 Task: Open Card Vacation Rental Review in Board Voice of Employee Surveys and Analysis to Workspace Executive Assistance and add a team member Softage.1@softage.net, a label Purple, a checklist Event Planning, an attachment from your onedrive, a color Purple and finally, add a card description 'team-building event at a local charity' and a comment 'Let us approach this task with a sense of continuous improvement, seeking to learn from our mistakes and iterate our approach.'. Add a start date 'Jan 05, 1900' with a due date 'Jan 12, 1900'
Action: Mouse moved to (973, 507)
Screenshot: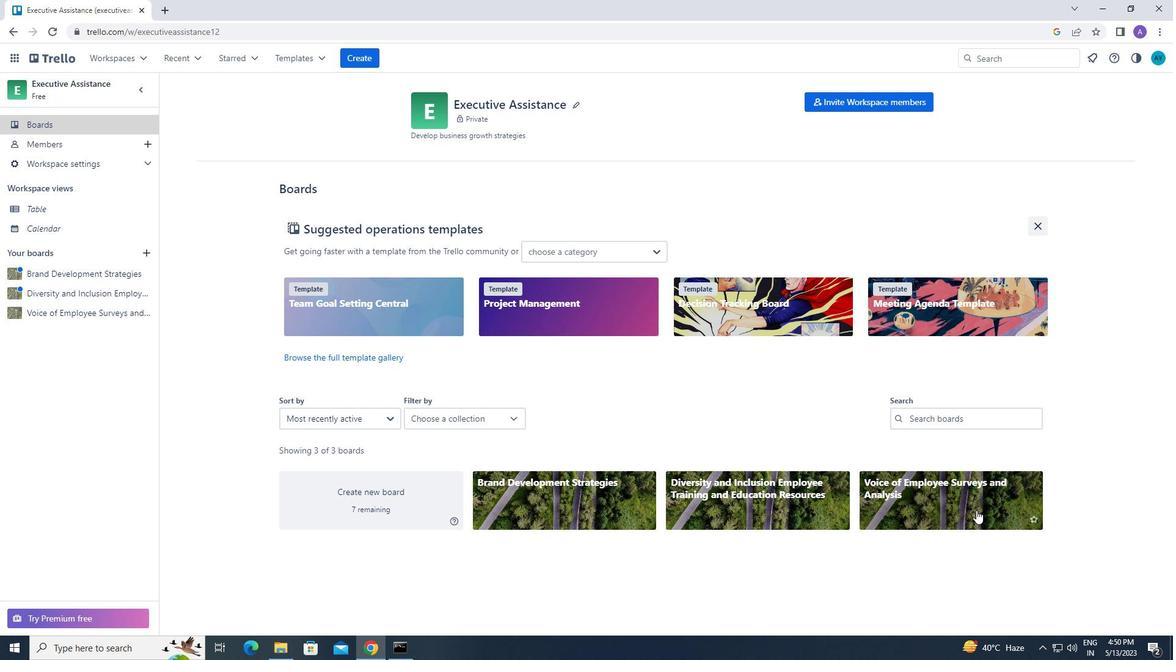 
Action: Mouse pressed left at (973, 507)
Screenshot: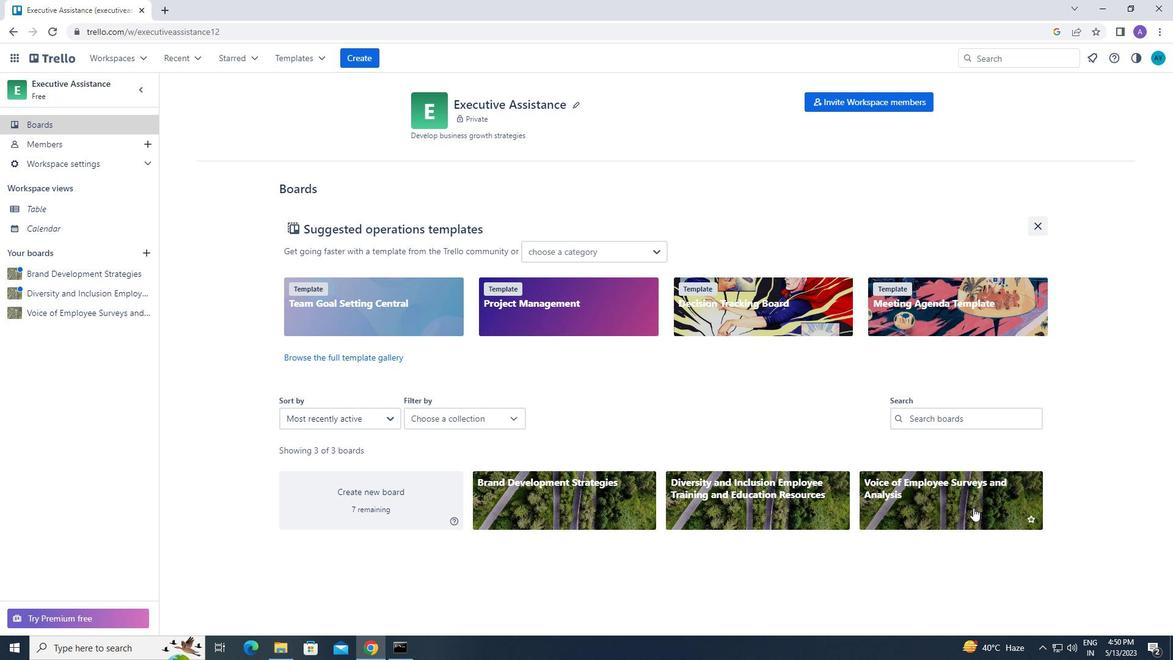 
Action: Mouse moved to (422, 153)
Screenshot: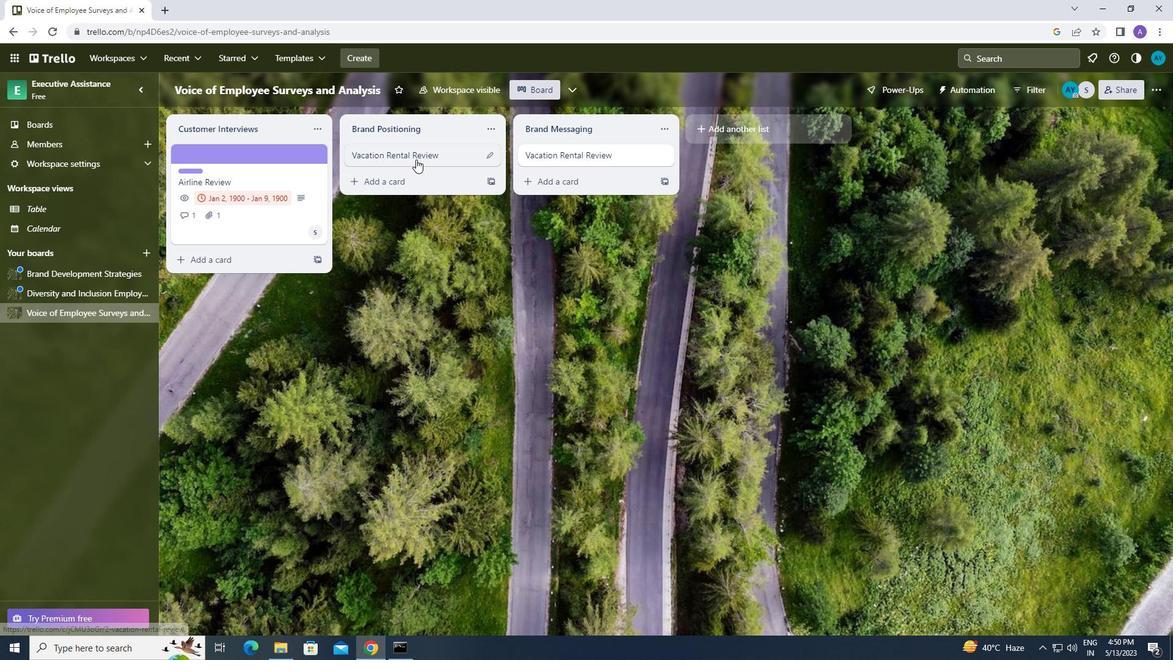 
Action: Mouse pressed left at (422, 153)
Screenshot: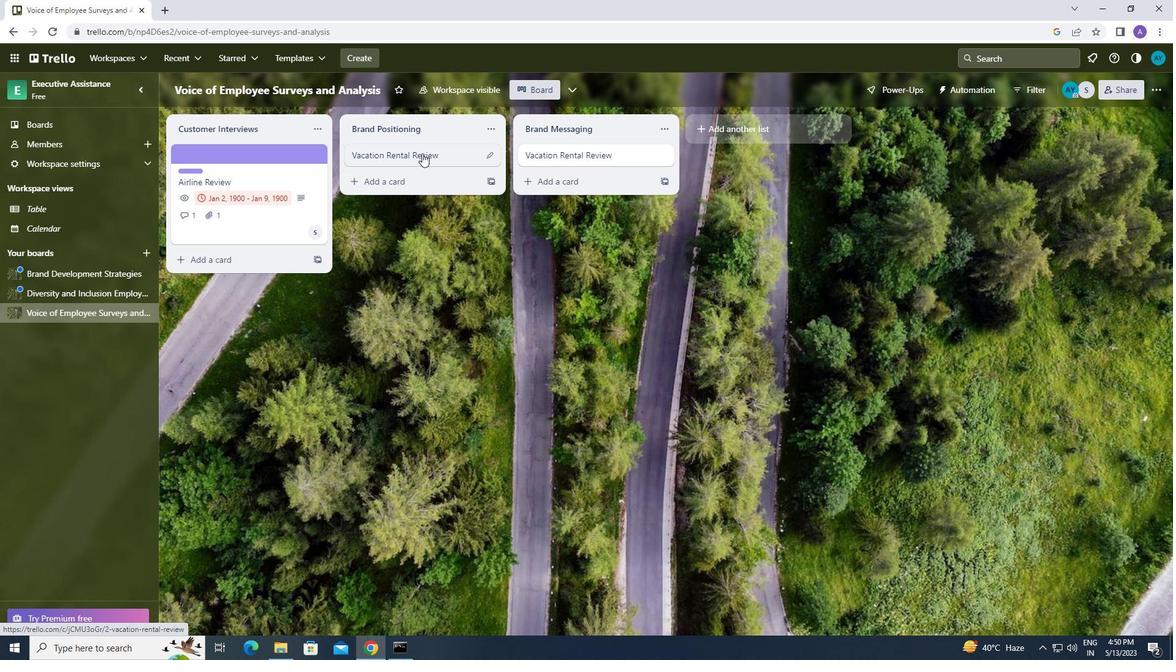 
Action: Mouse moved to (739, 196)
Screenshot: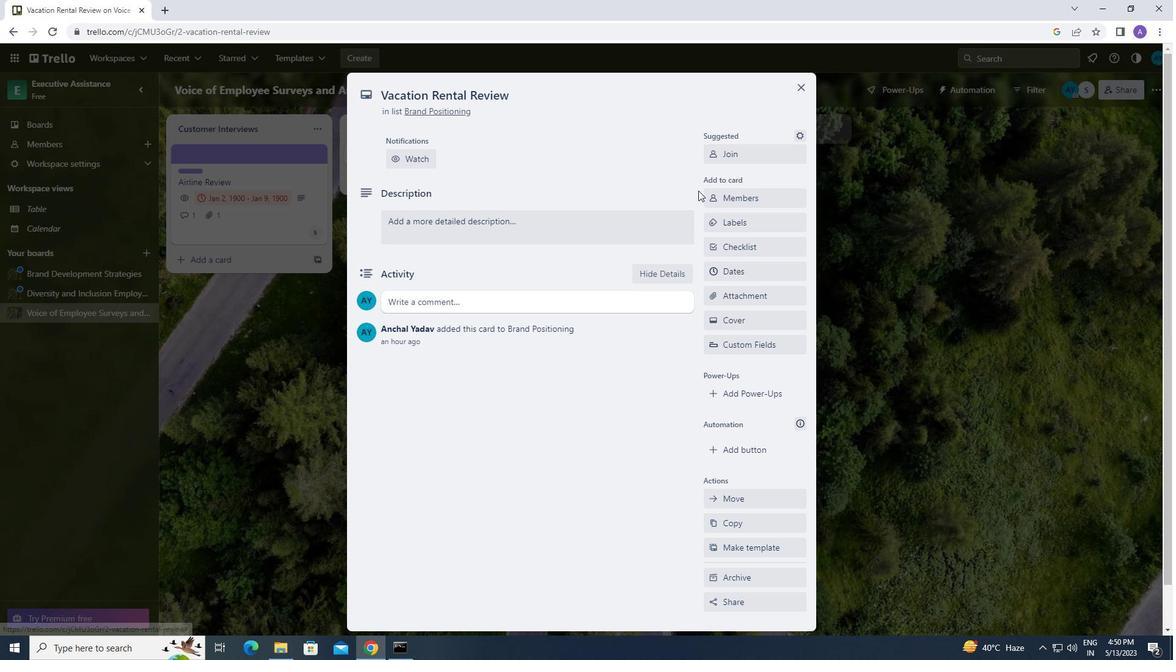 
Action: Mouse pressed left at (739, 196)
Screenshot: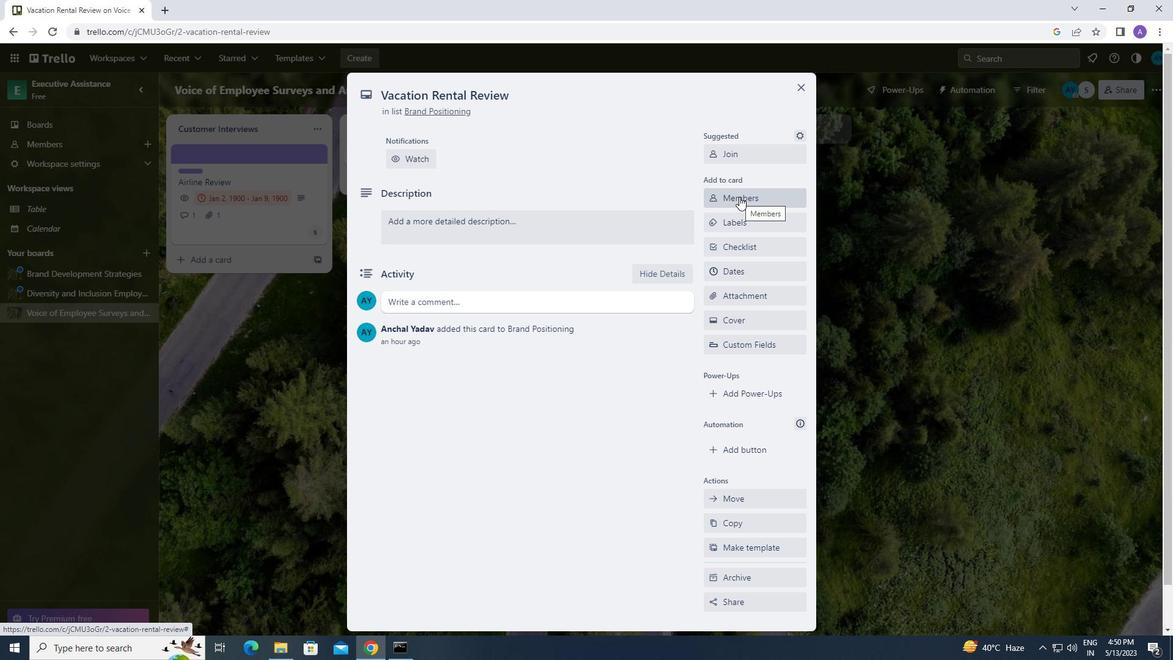
Action: Mouse moved to (736, 256)
Screenshot: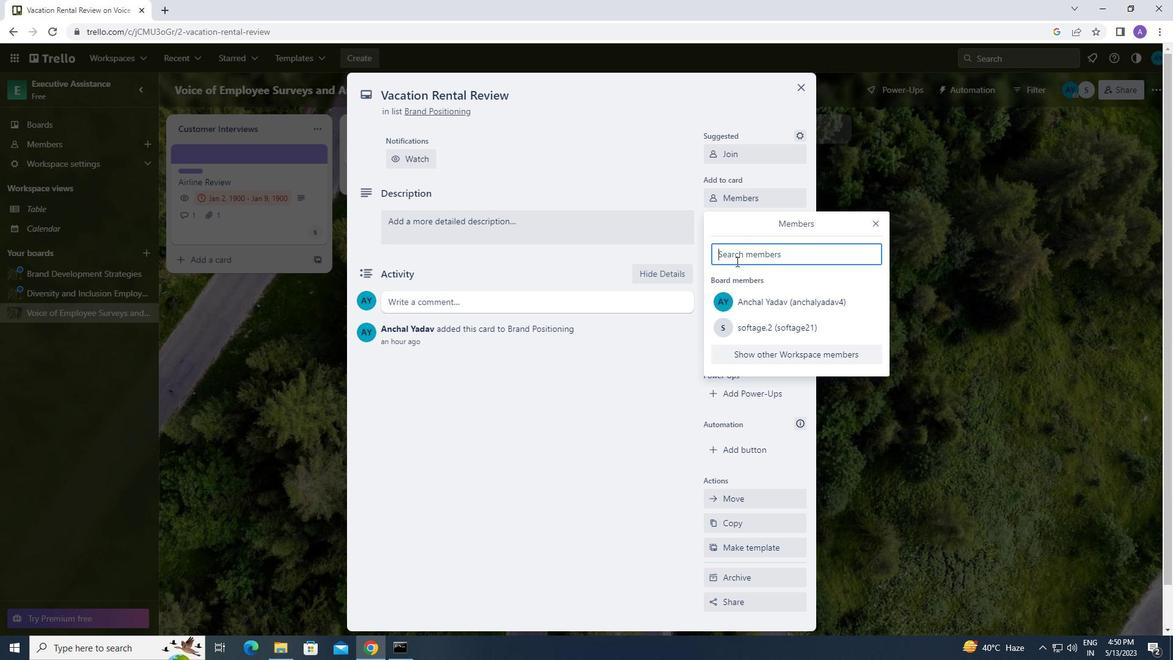 
Action: Mouse pressed left at (736, 256)
Screenshot: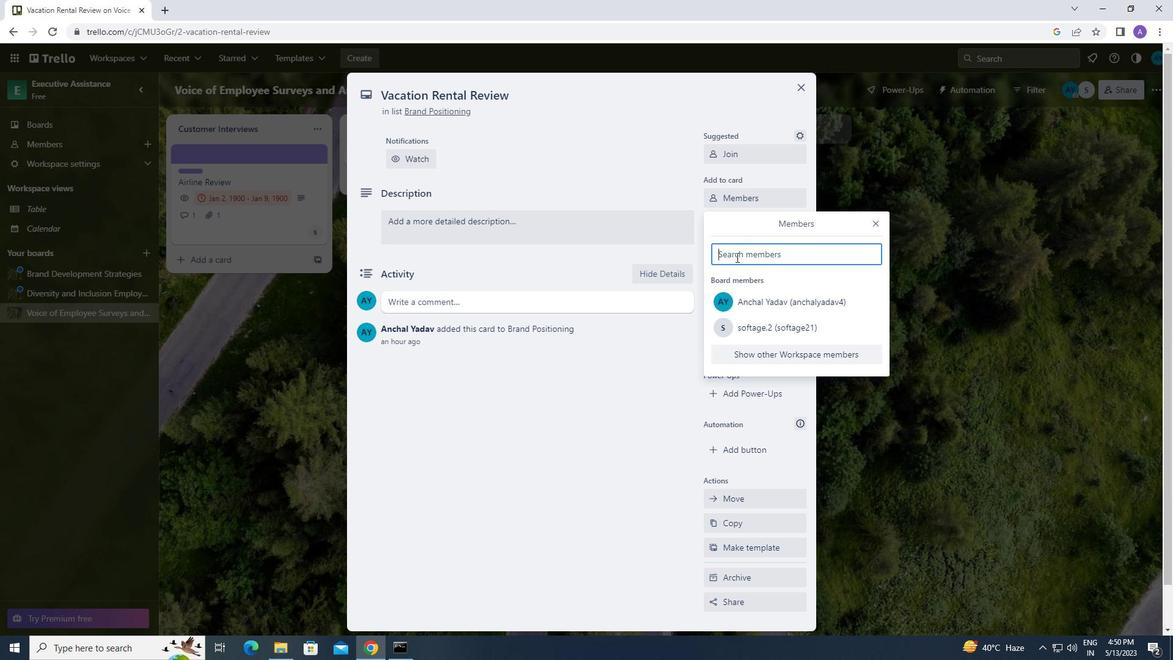 
Action: Key pressed <Key.caps_lock><Key.caps_lock>s<Key.caps_lock>oftage.1<Key.shift_r>@softage.net
Screenshot: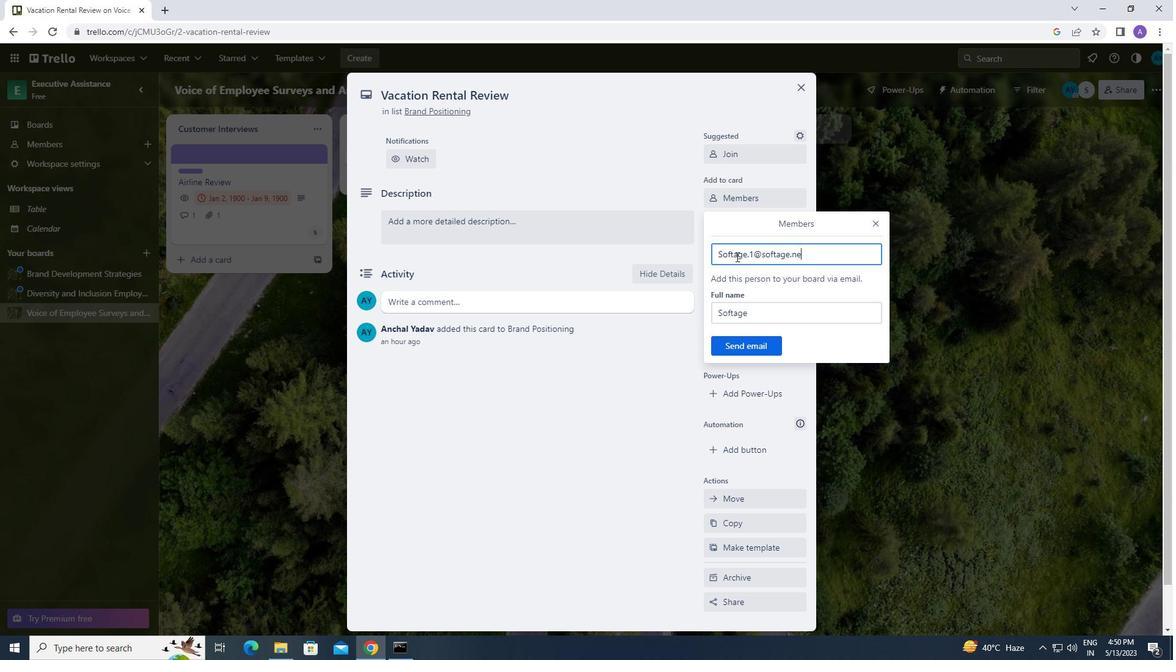 
Action: Mouse moved to (734, 342)
Screenshot: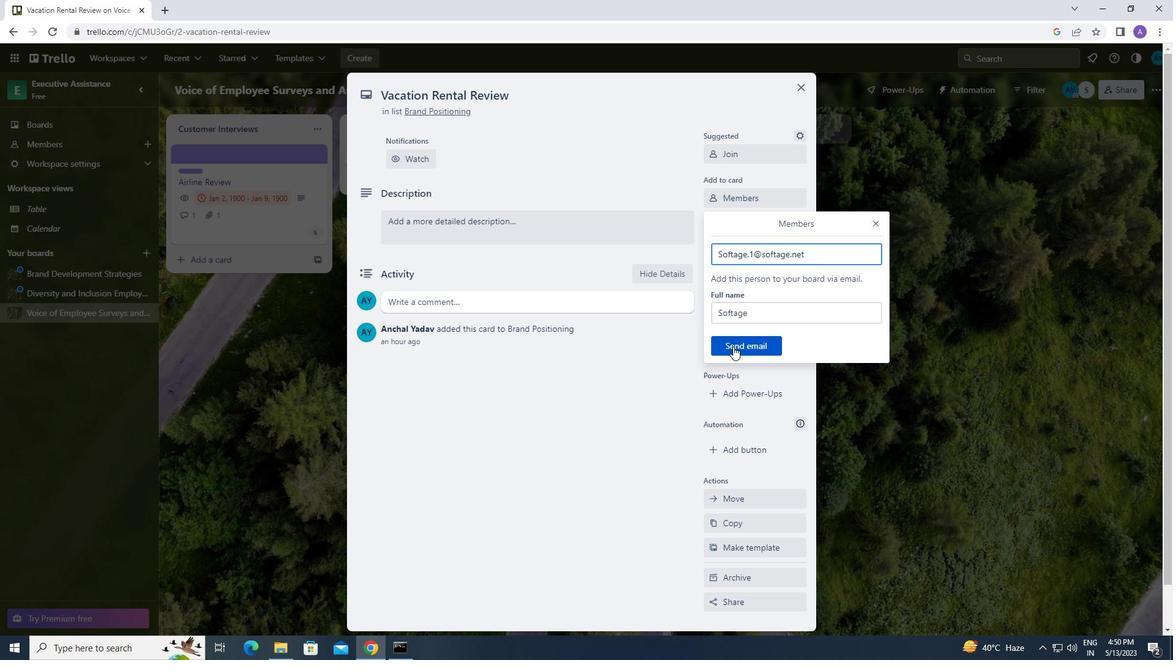 
Action: Mouse pressed left at (734, 342)
Screenshot: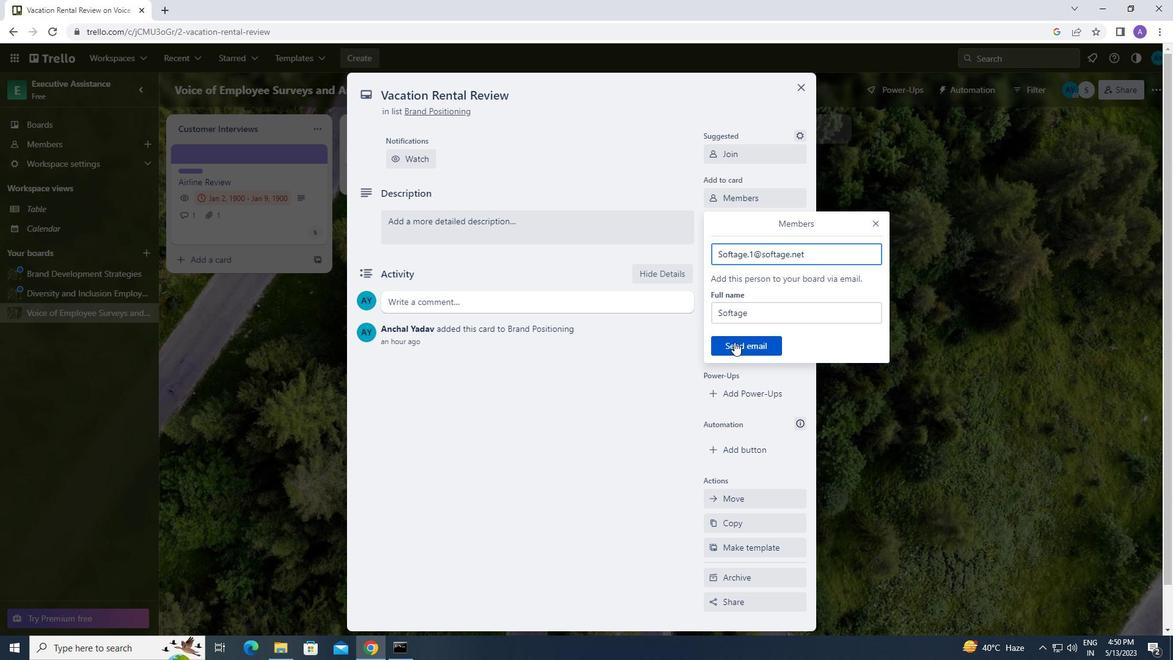 
Action: Mouse moved to (748, 220)
Screenshot: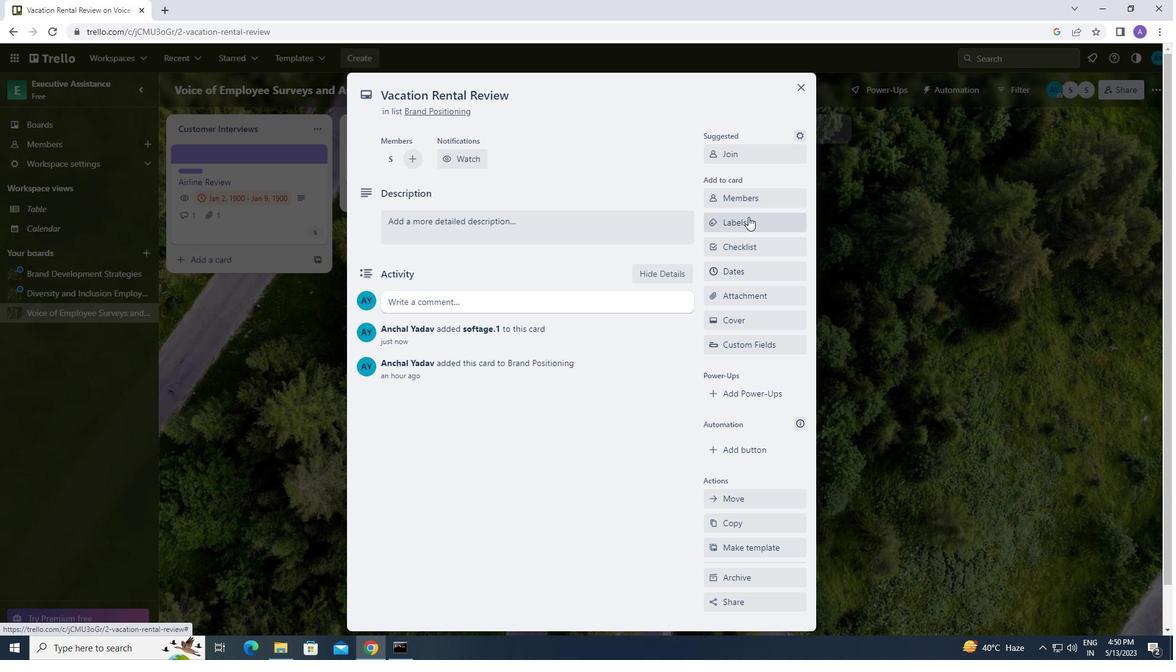 
Action: Mouse pressed left at (748, 220)
Screenshot: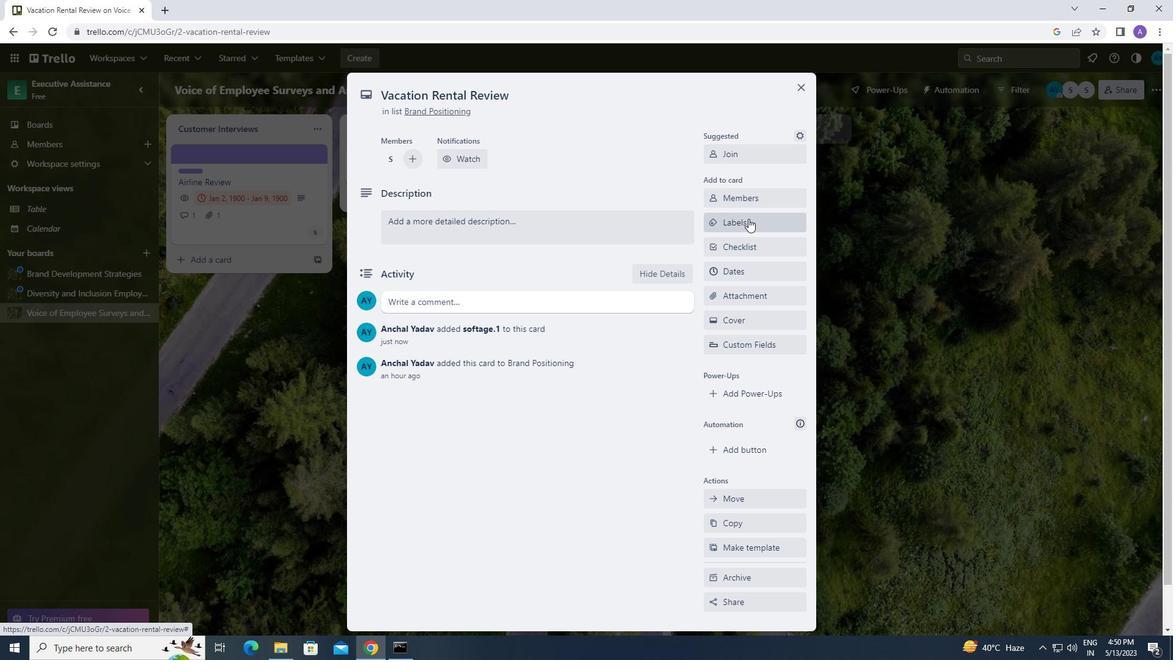 
Action: Mouse moved to (794, 456)
Screenshot: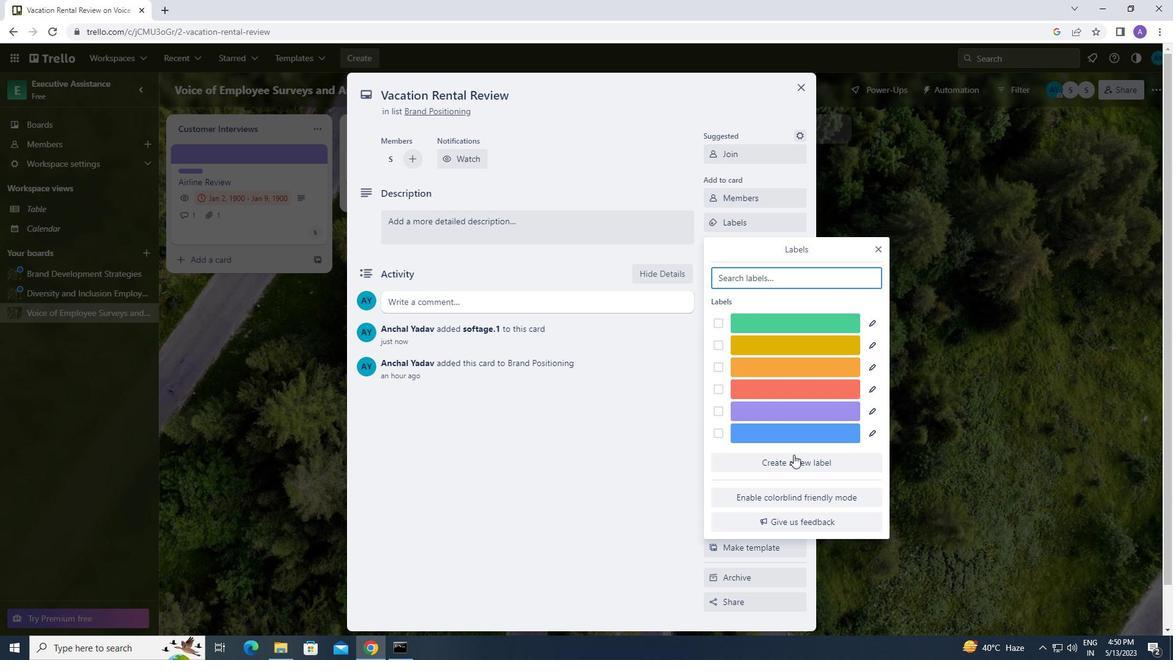 
Action: Mouse pressed left at (794, 456)
Screenshot: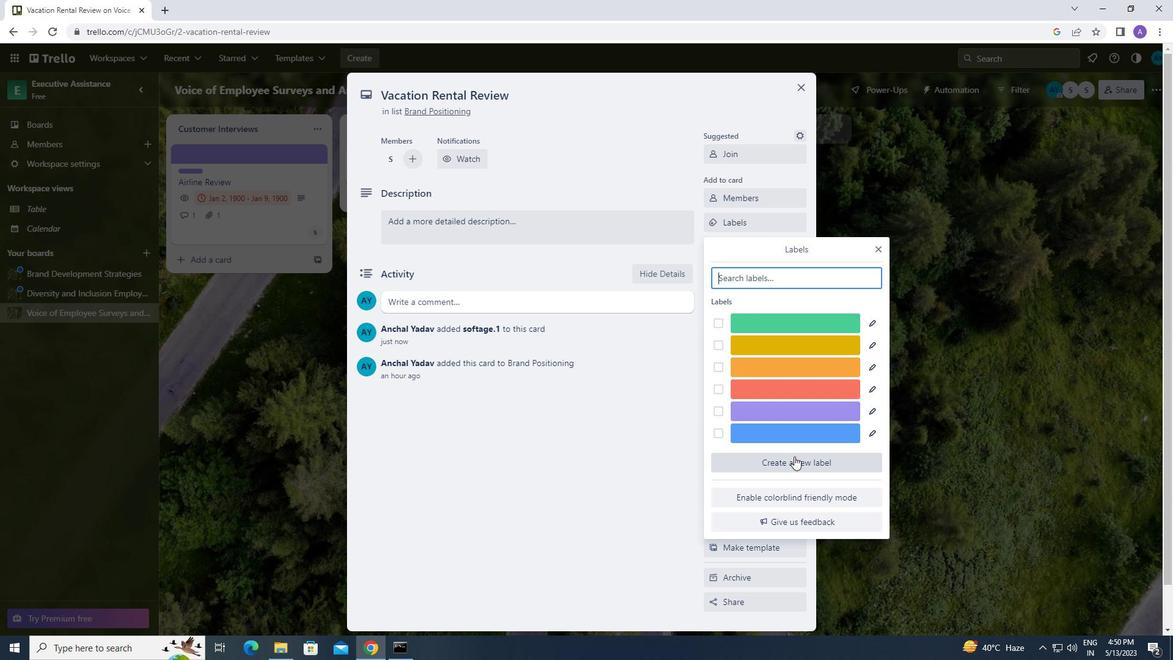 
Action: Mouse moved to (861, 419)
Screenshot: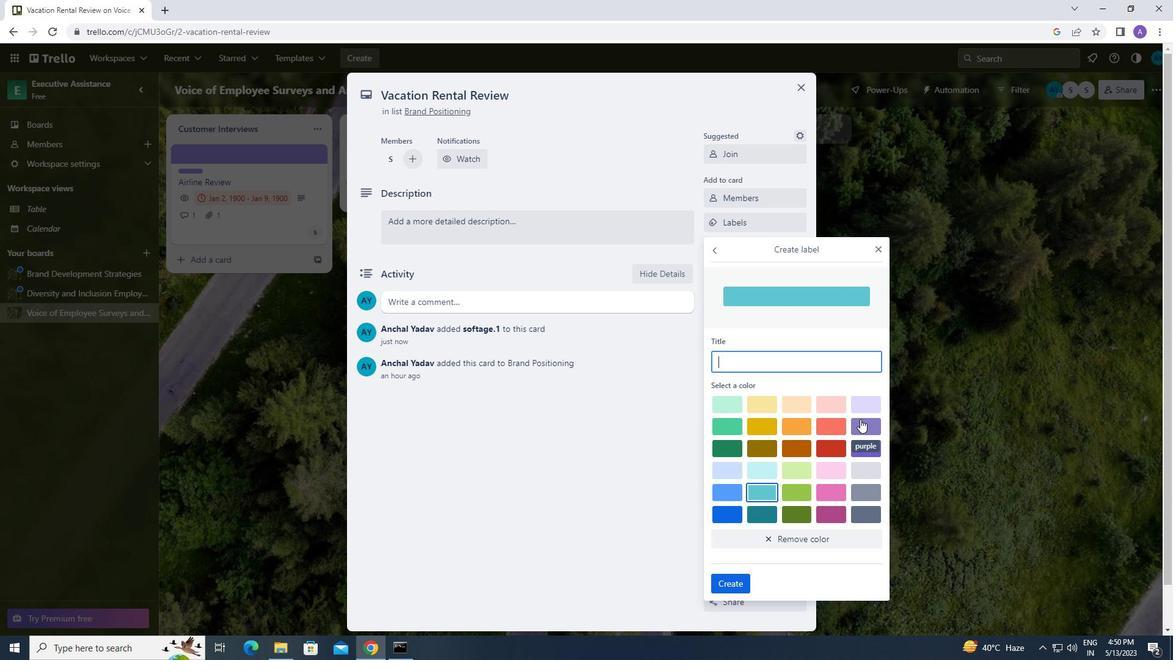 
Action: Mouse pressed left at (861, 419)
Screenshot: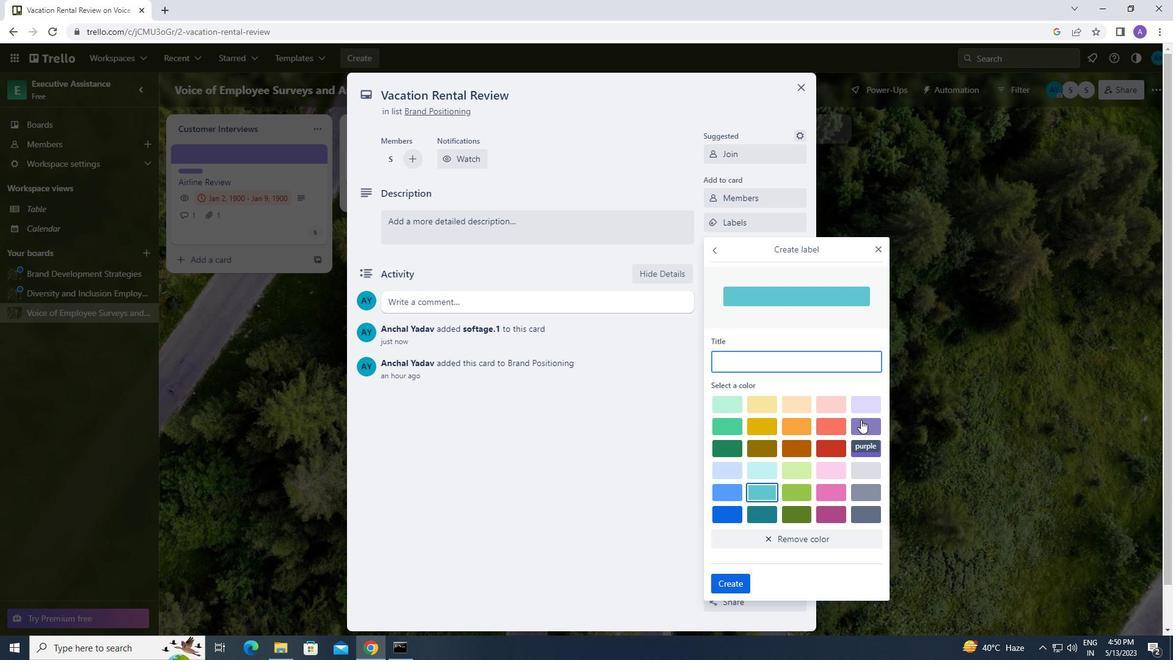 
Action: Mouse moved to (729, 584)
Screenshot: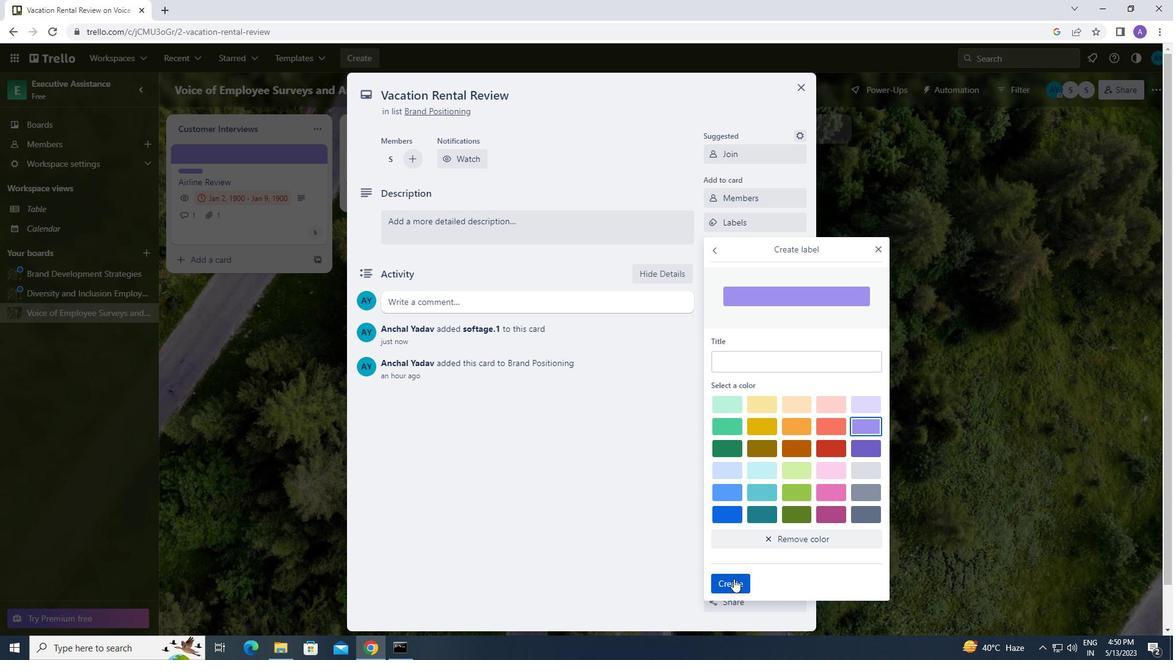 
Action: Mouse pressed left at (729, 584)
Screenshot: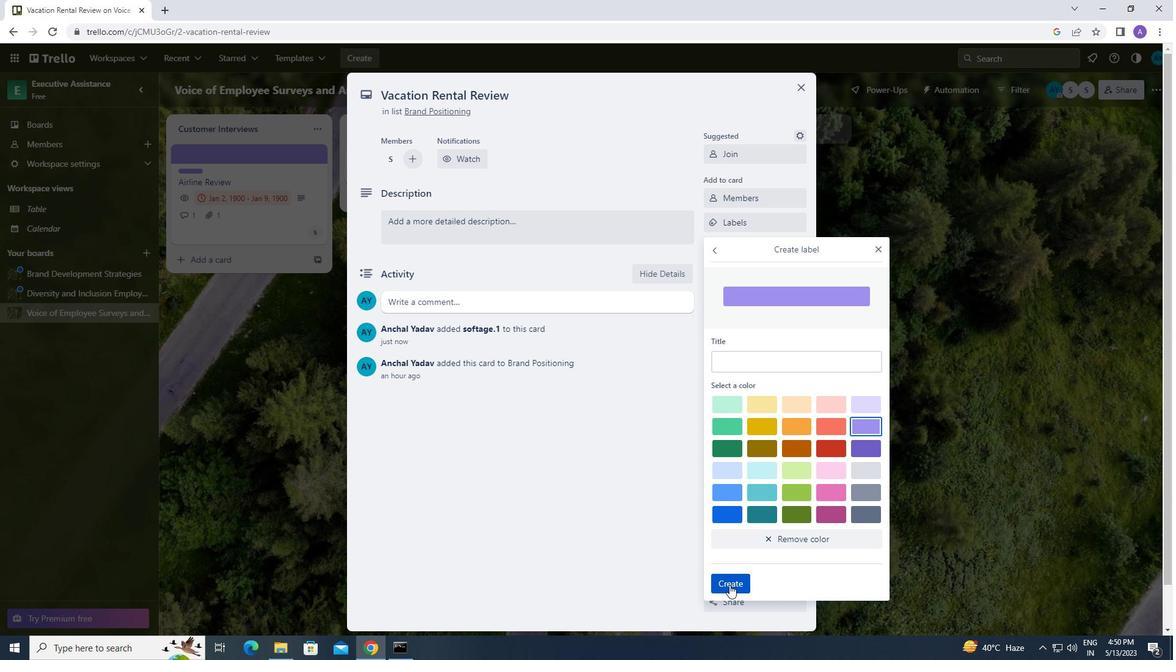 
Action: Mouse moved to (879, 249)
Screenshot: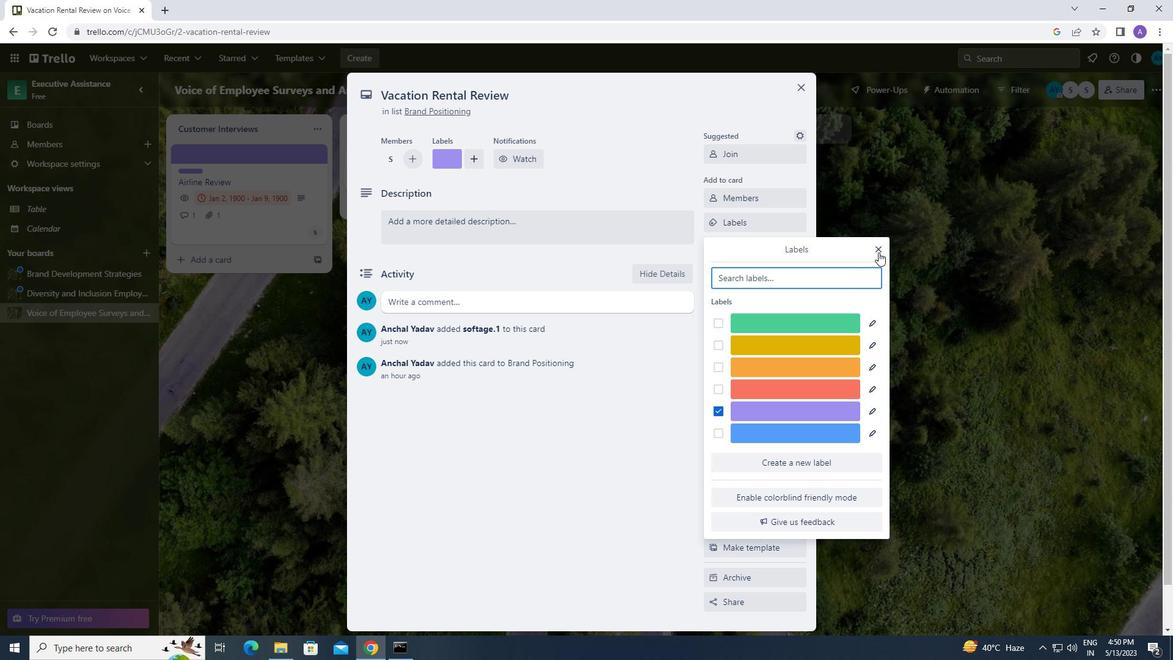
Action: Mouse pressed left at (879, 249)
Screenshot: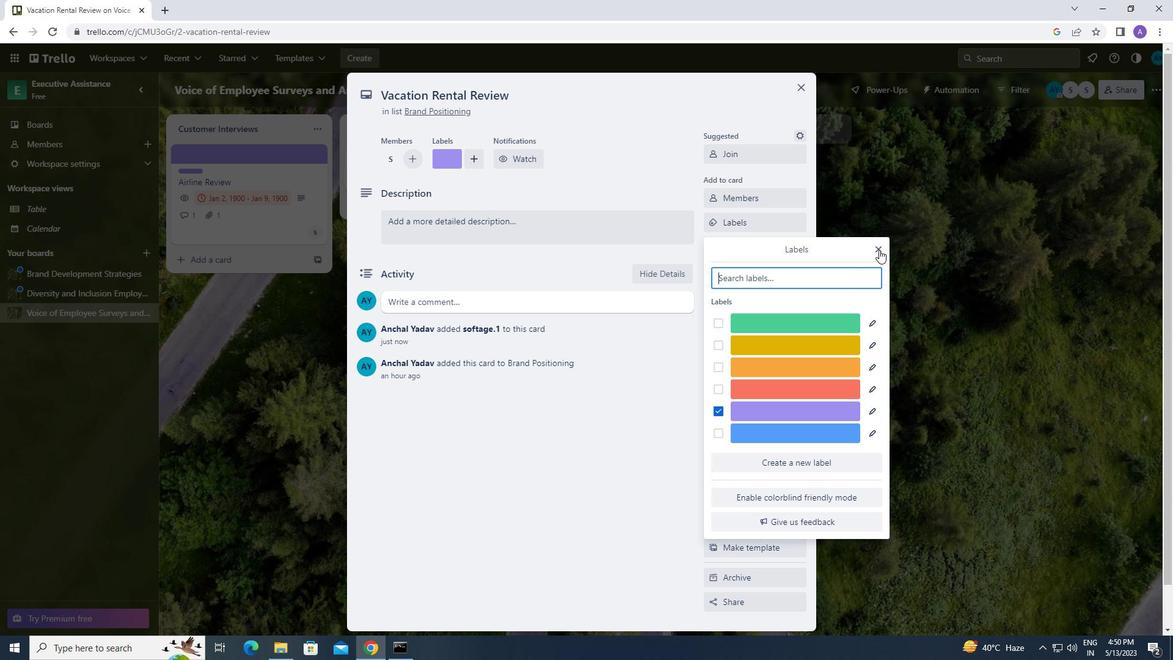 
Action: Mouse moved to (771, 239)
Screenshot: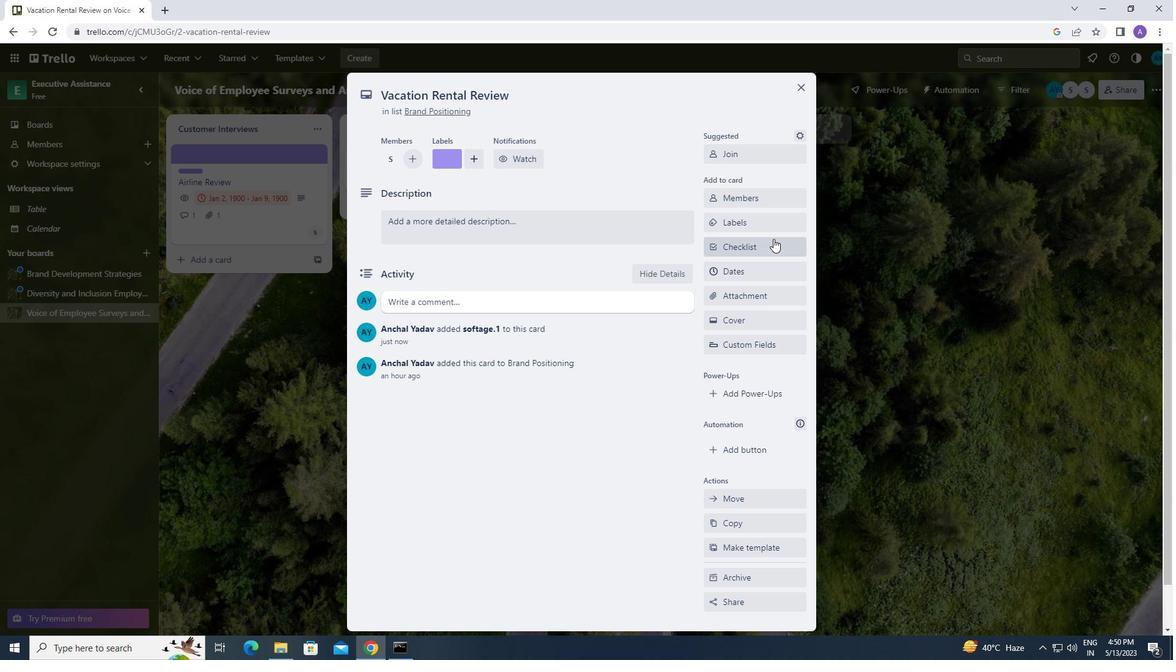 
Action: Mouse pressed left at (771, 239)
Screenshot: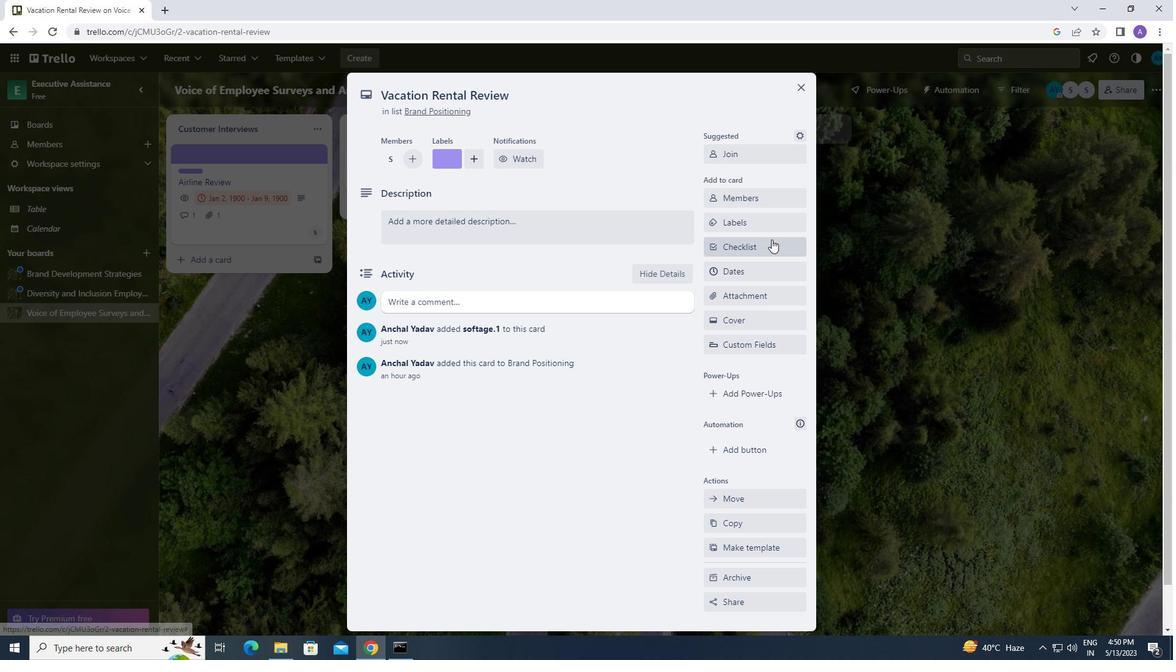 
Action: Key pressed <Key.caps_lock>e<Key.caps_lock>vent<Key.space><Key.caps_lock>p<Key.caps_lock>lanning
Screenshot: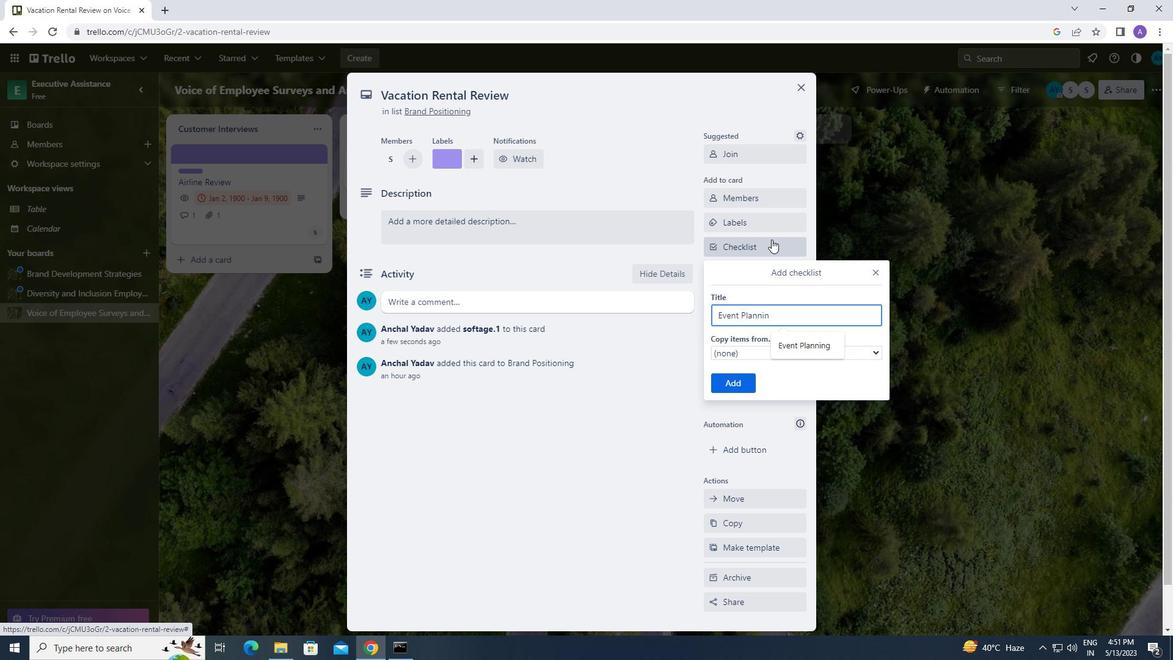 
Action: Mouse moved to (738, 380)
Screenshot: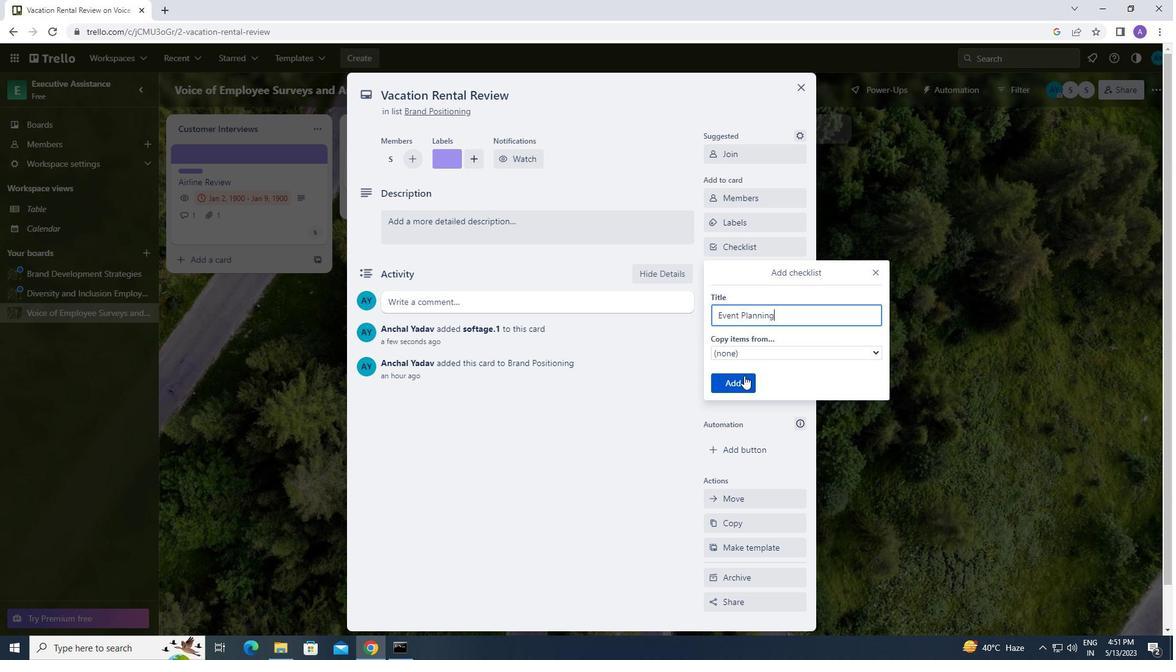 
Action: Mouse pressed left at (738, 380)
Screenshot: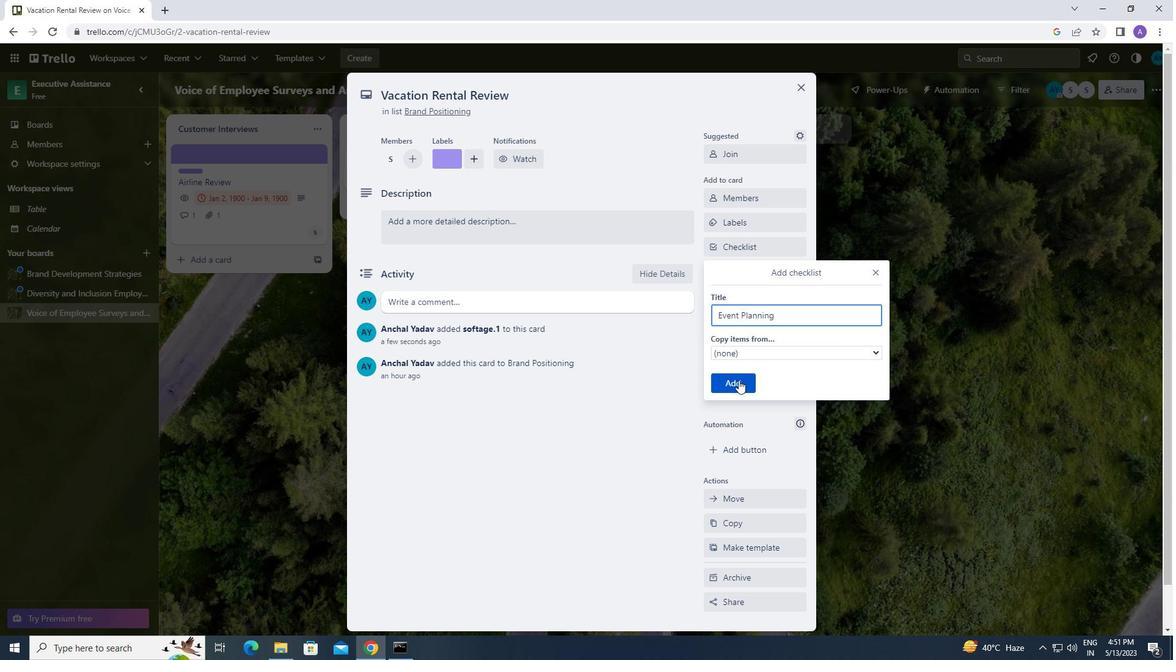 
Action: Mouse moved to (765, 294)
Screenshot: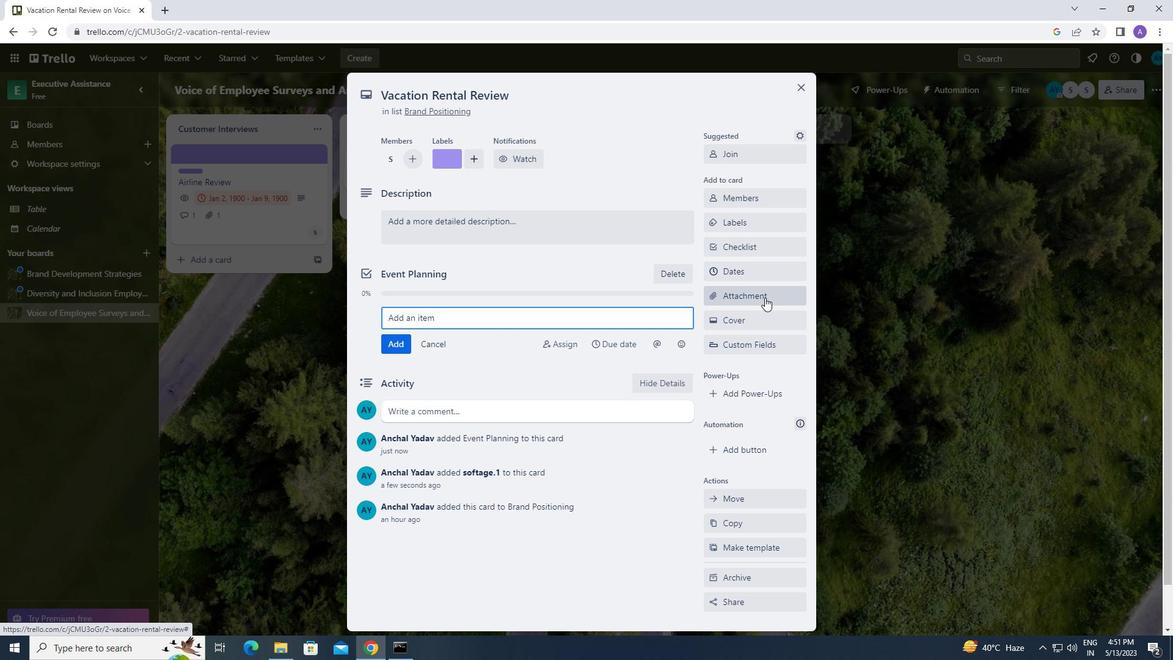 
Action: Mouse pressed left at (765, 294)
Screenshot: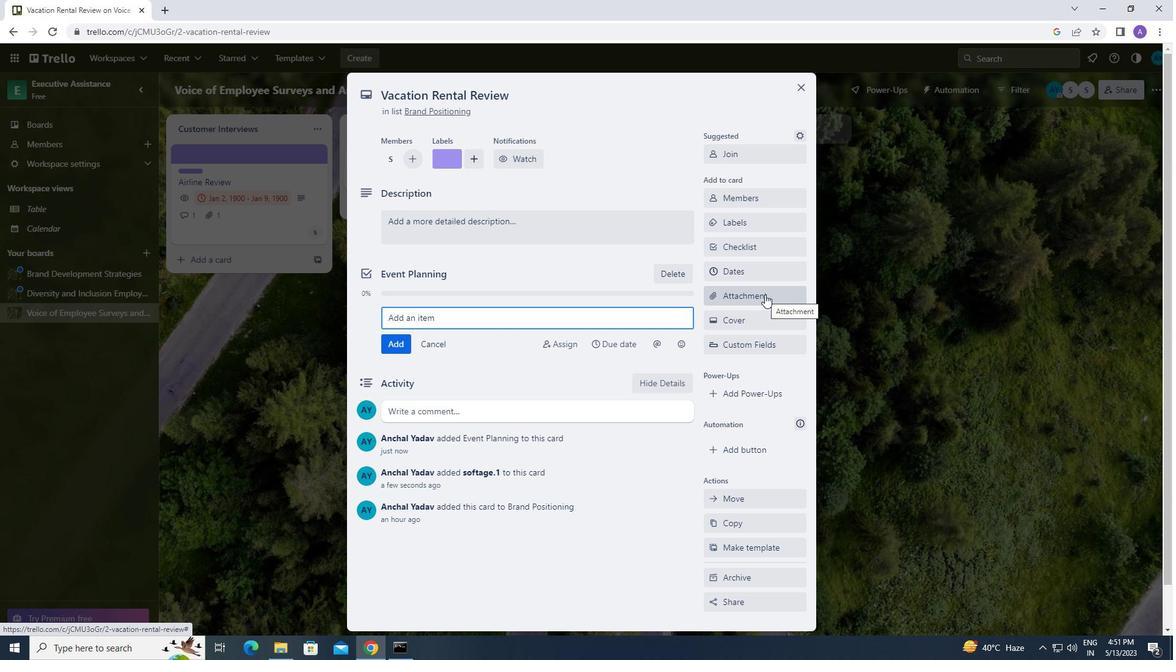 
Action: Mouse moved to (726, 450)
Screenshot: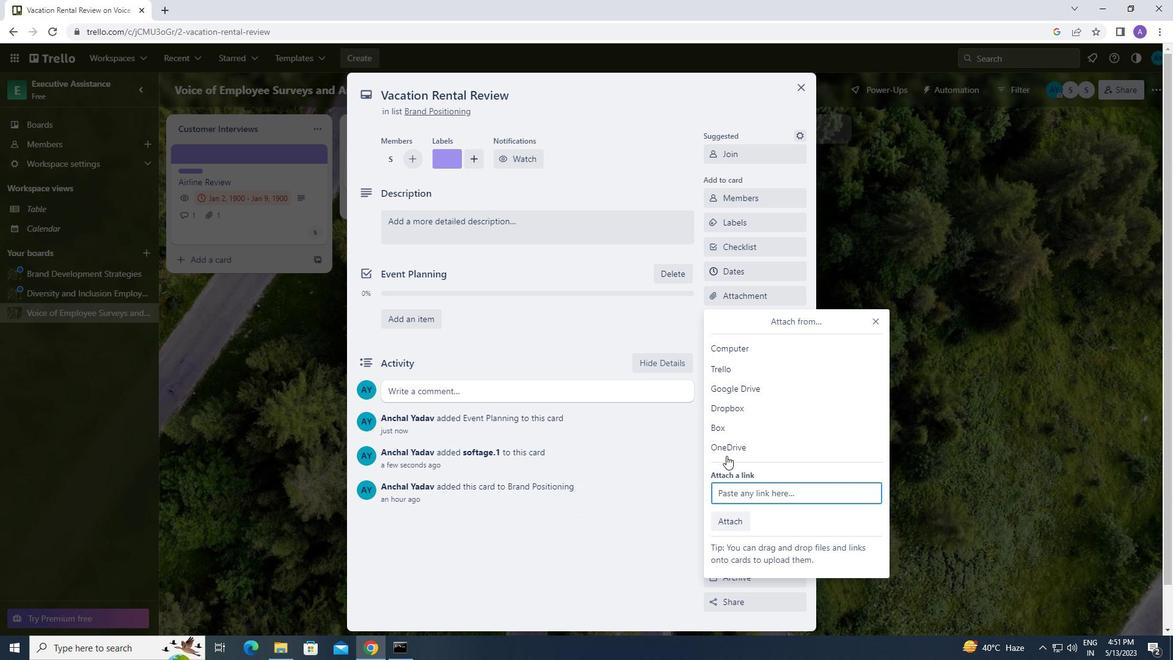 
Action: Mouse pressed left at (726, 450)
Screenshot: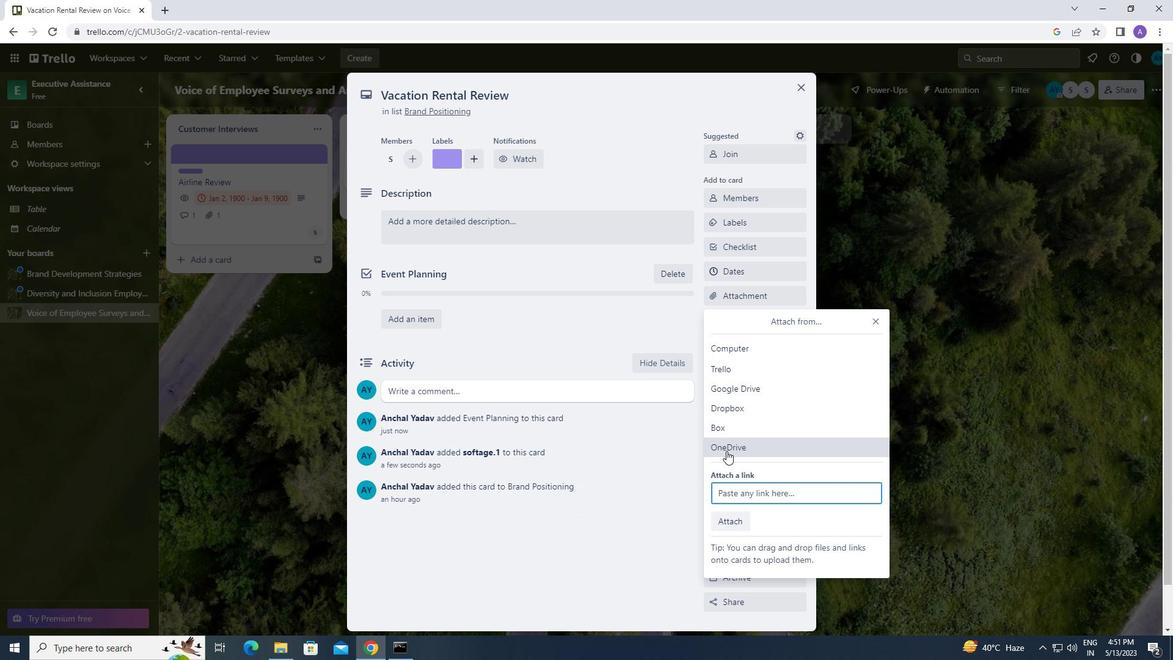 
Action: Mouse moved to (471, 273)
Screenshot: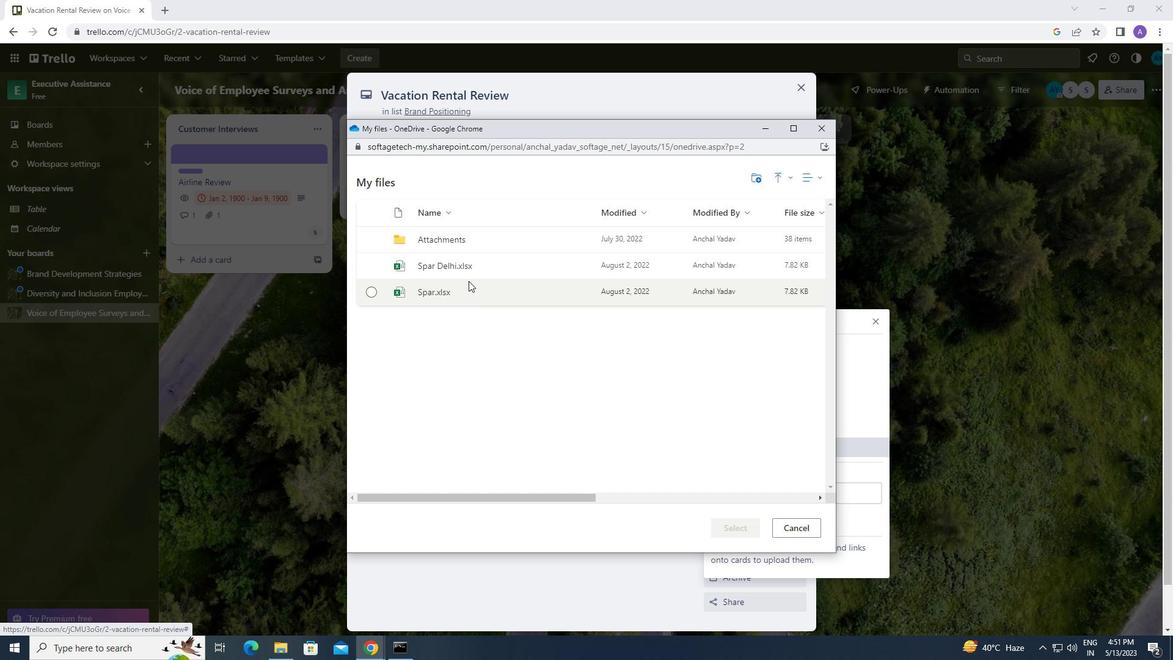 
Action: Mouse pressed left at (471, 273)
Screenshot: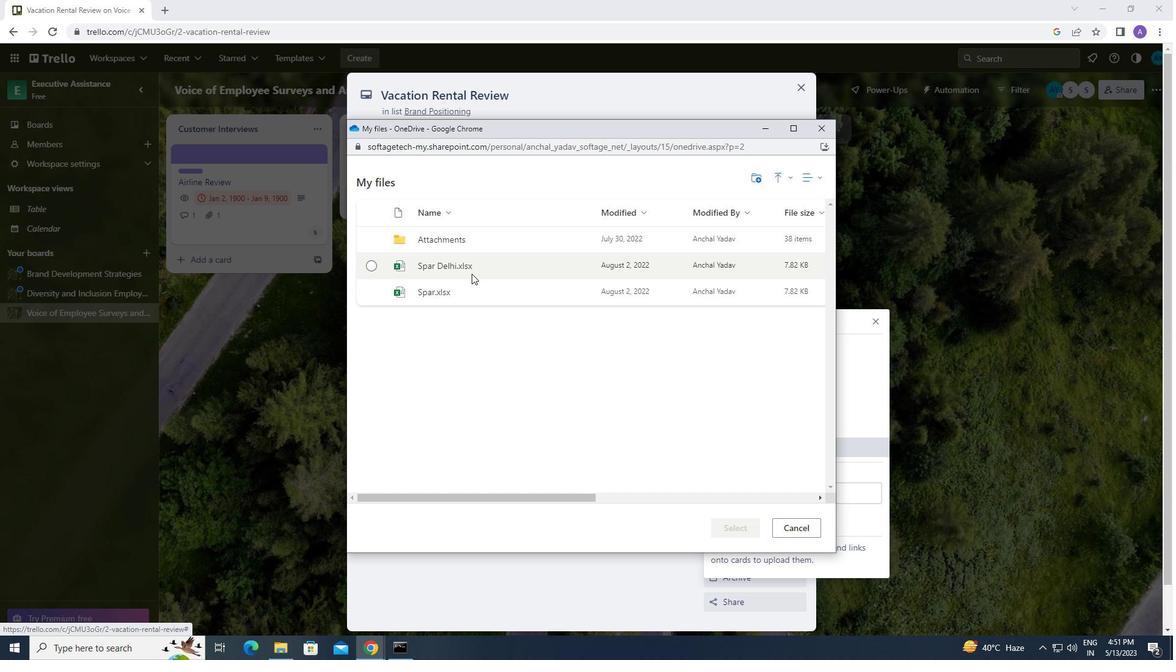 
Action: Mouse moved to (737, 525)
Screenshot: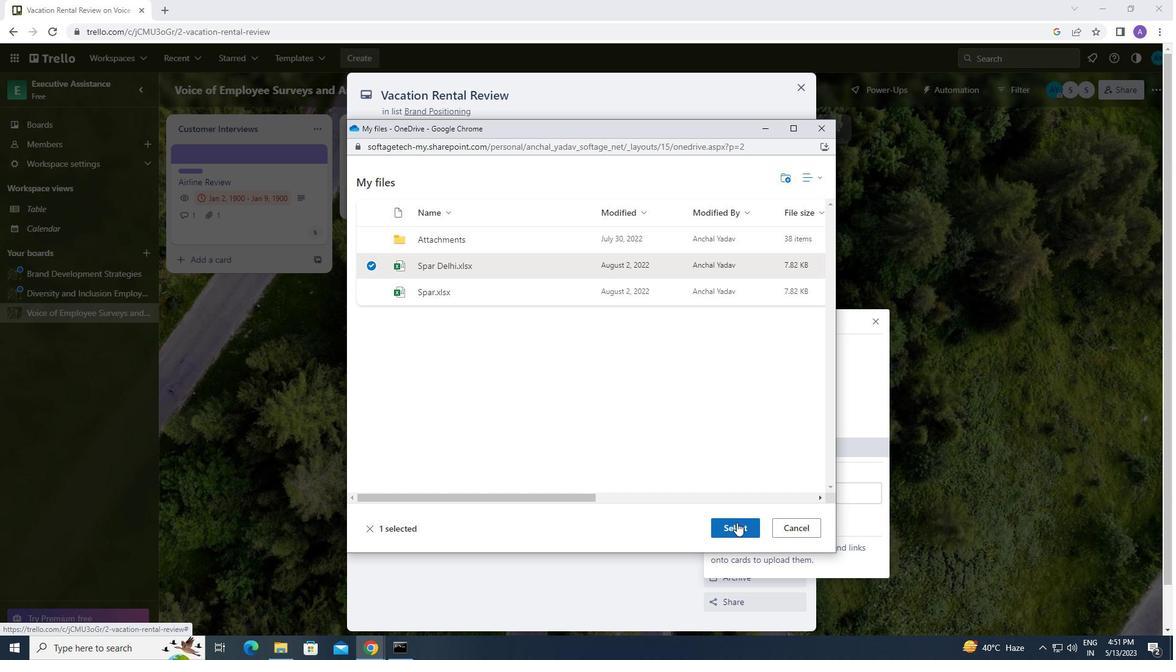 
Action: Mouse pressed left at (737, 525)
Screenshot: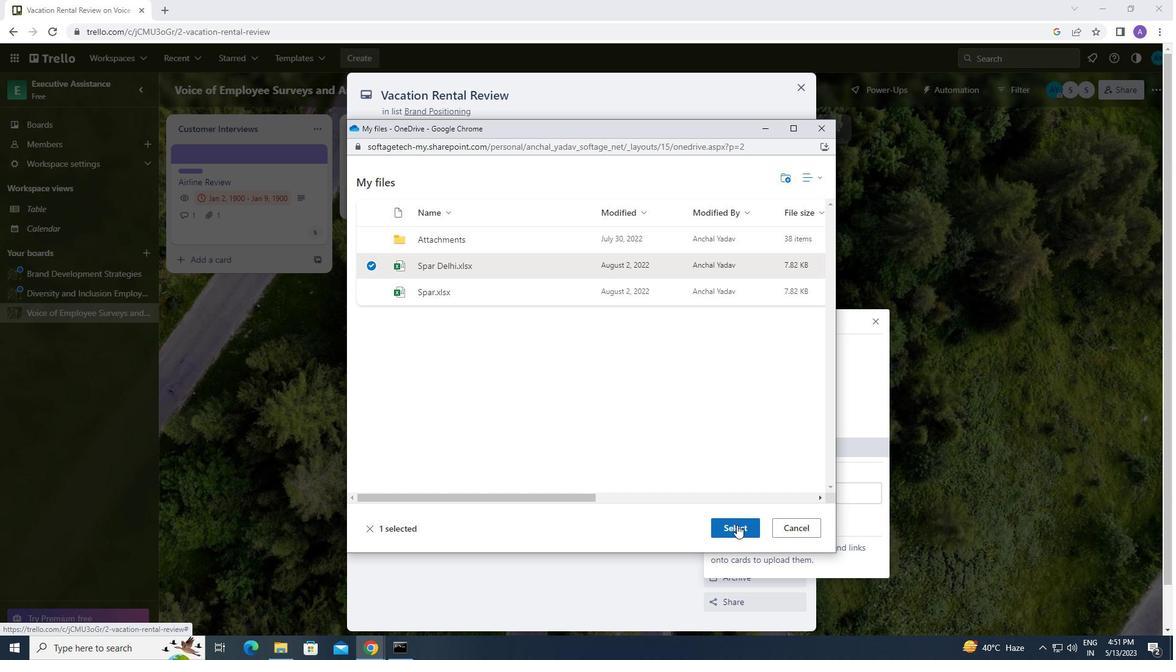 
Action: Mouse moved to (534, 222)
Screenshot: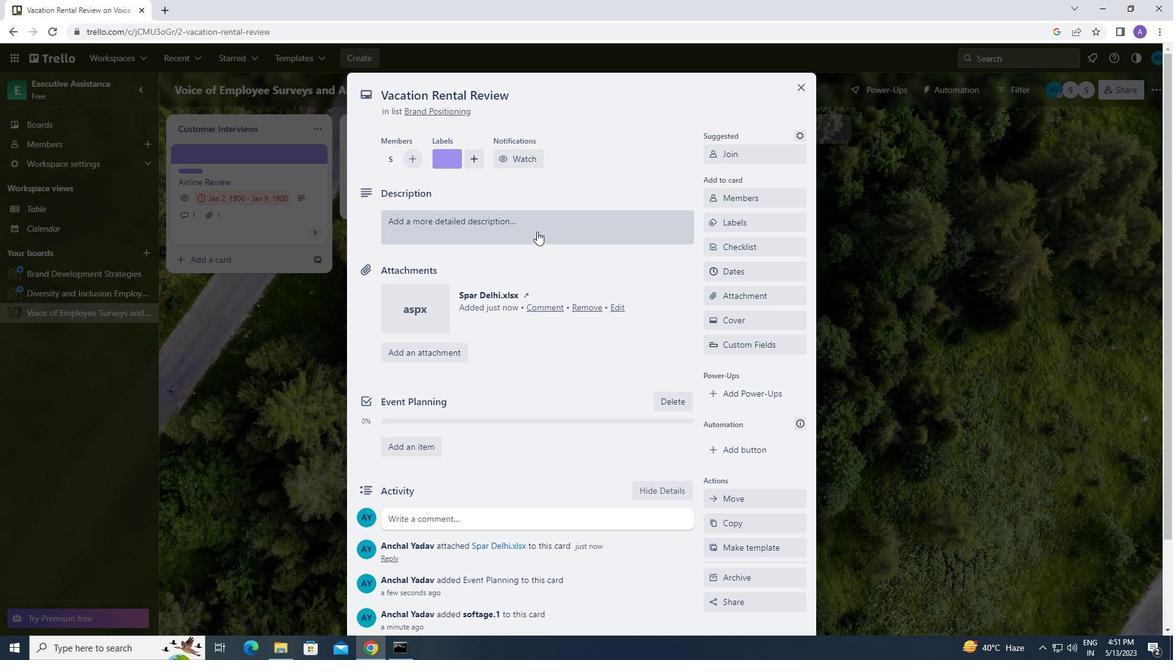 
Action: Mouse pressed left at (534, 222)
Screenshot: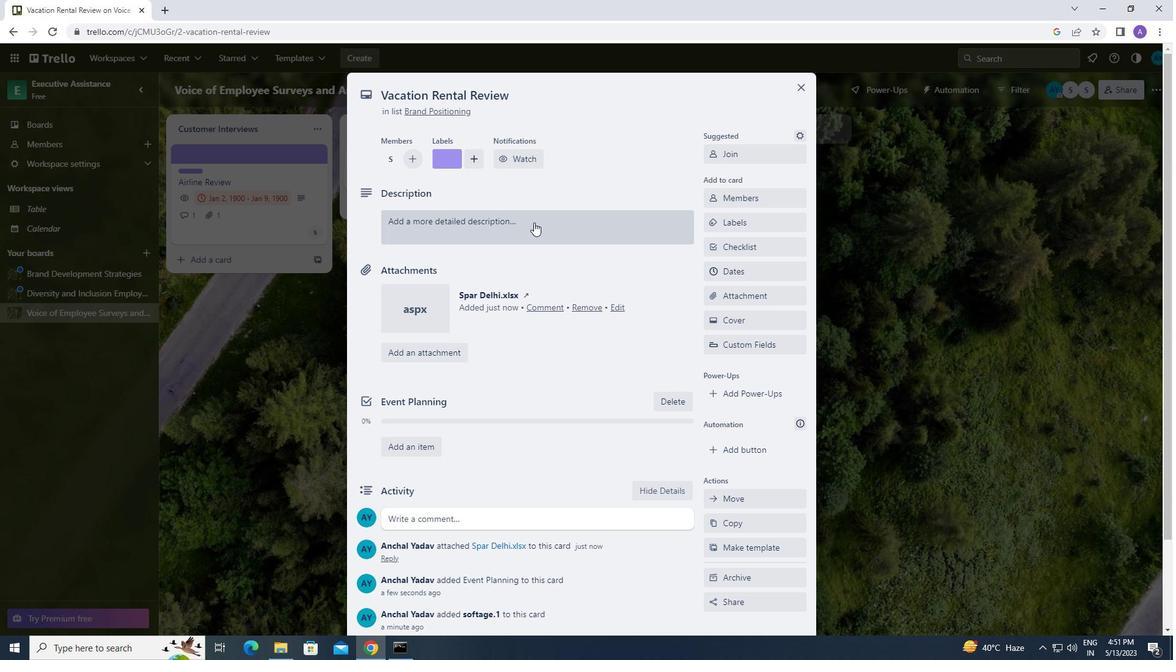 
Action: Mouse moved to (746, 320)
Screenshot: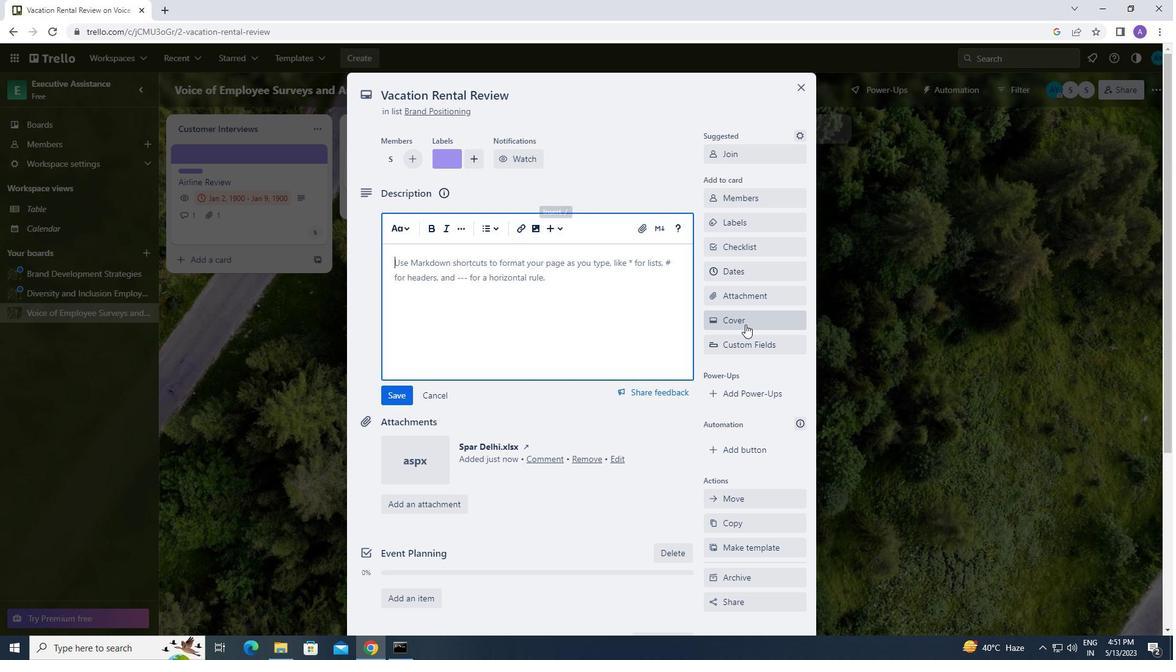 
Action: Mouse pressed left at (746, 320)
Screenshot: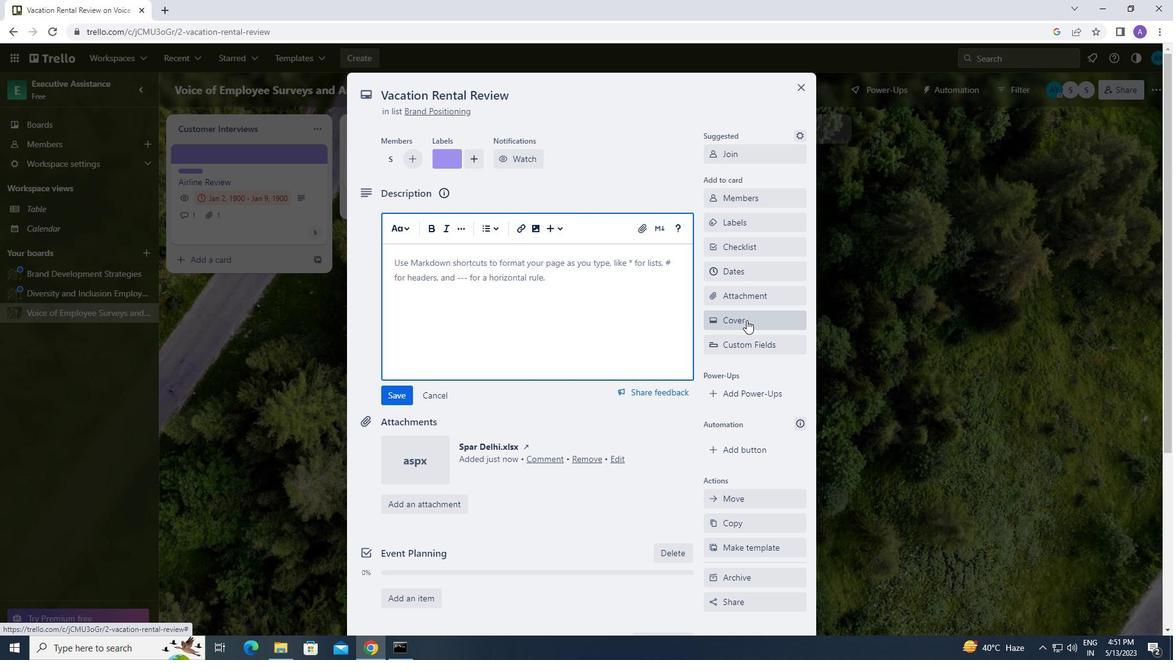 
Action: Mouse moved to (872, 386)
Screenshot: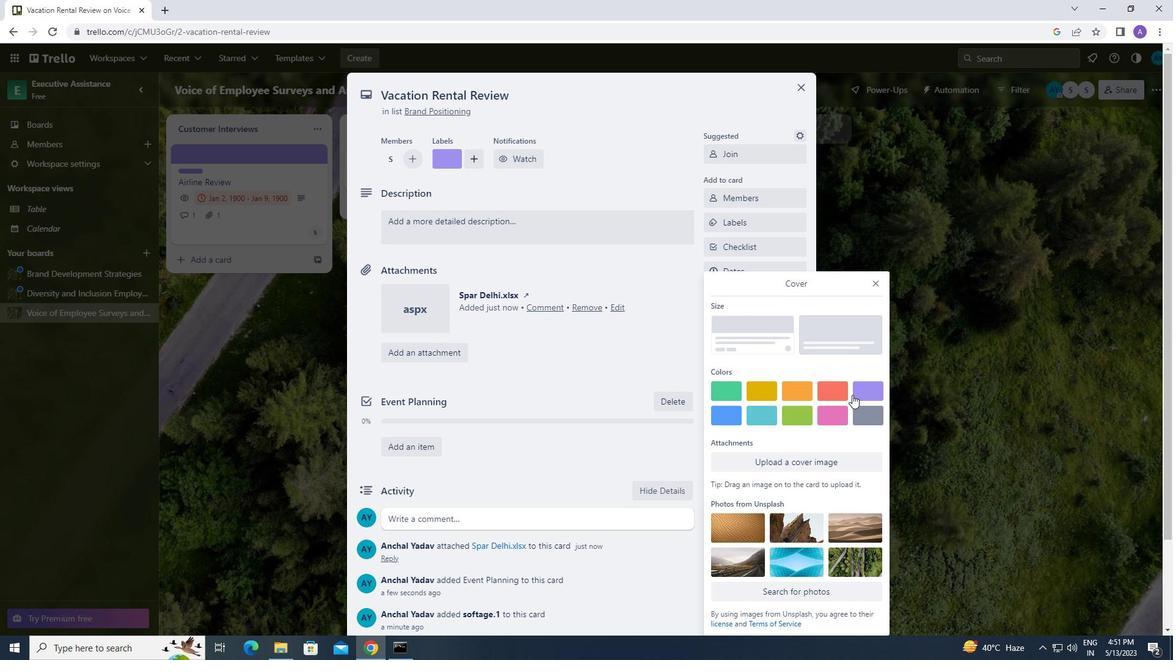 
Action: Mouse pressed left at (872, 386)
Screenshot: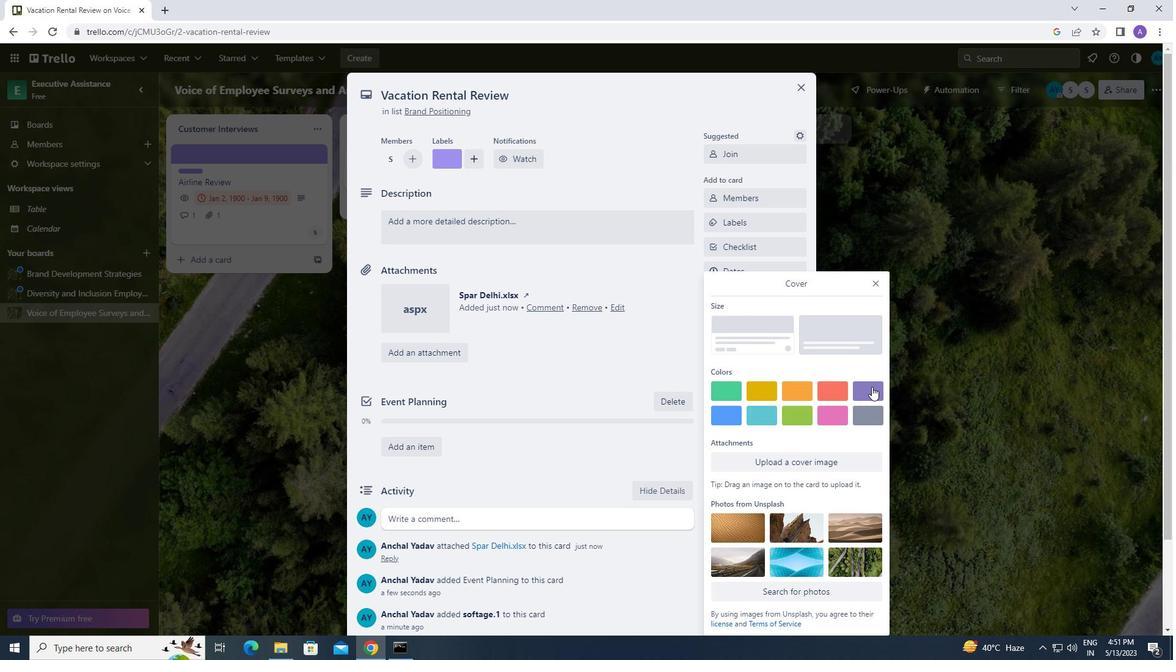 
Action: Mouse moved to (872, 259)
Screenshot: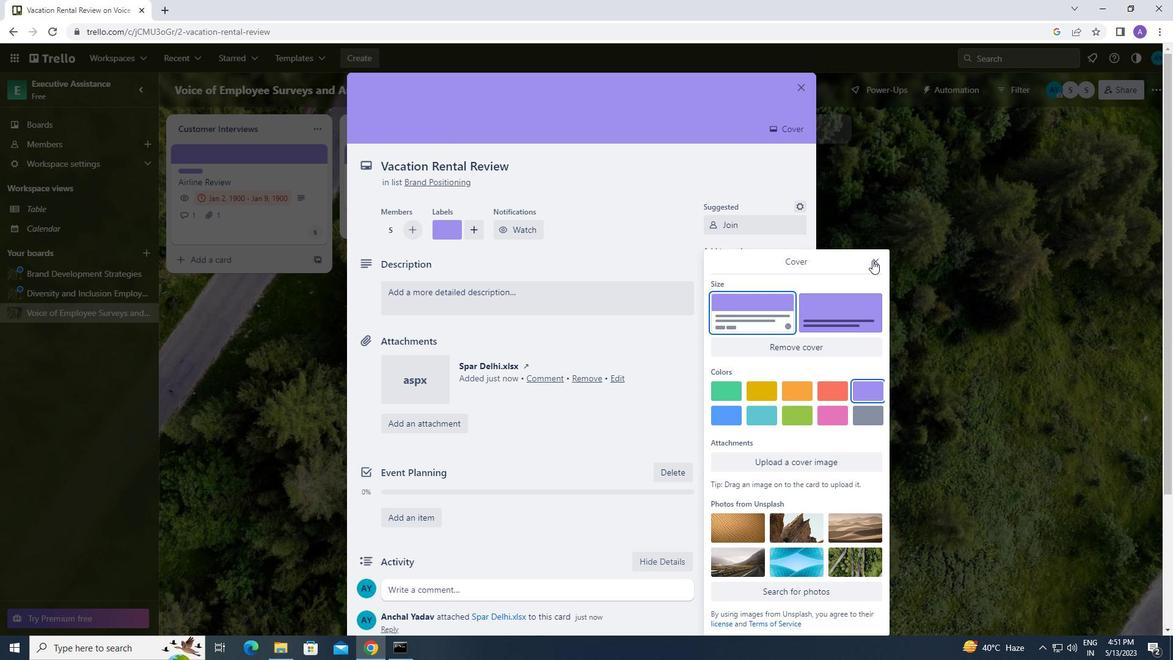 
Action: Mouse pressed left at (872, 259)
Screenshot: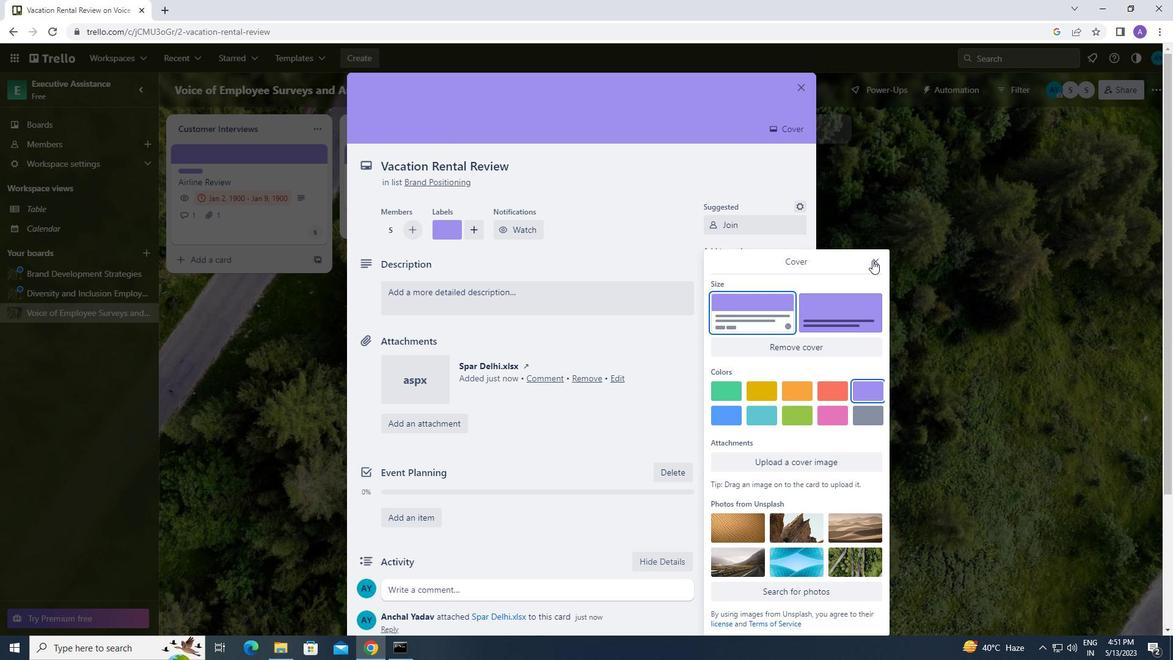
Action: Mouse moved to (450, 295)
Screenshot: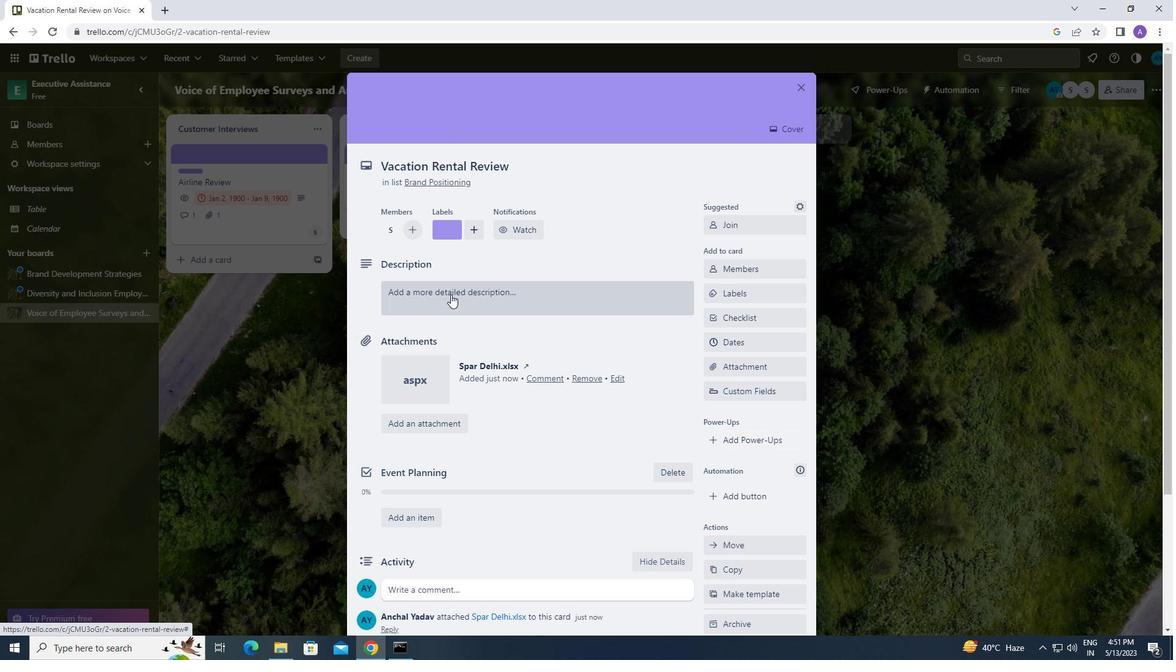 
Action: Mouse pressed left at (450, 295)
Screenshot: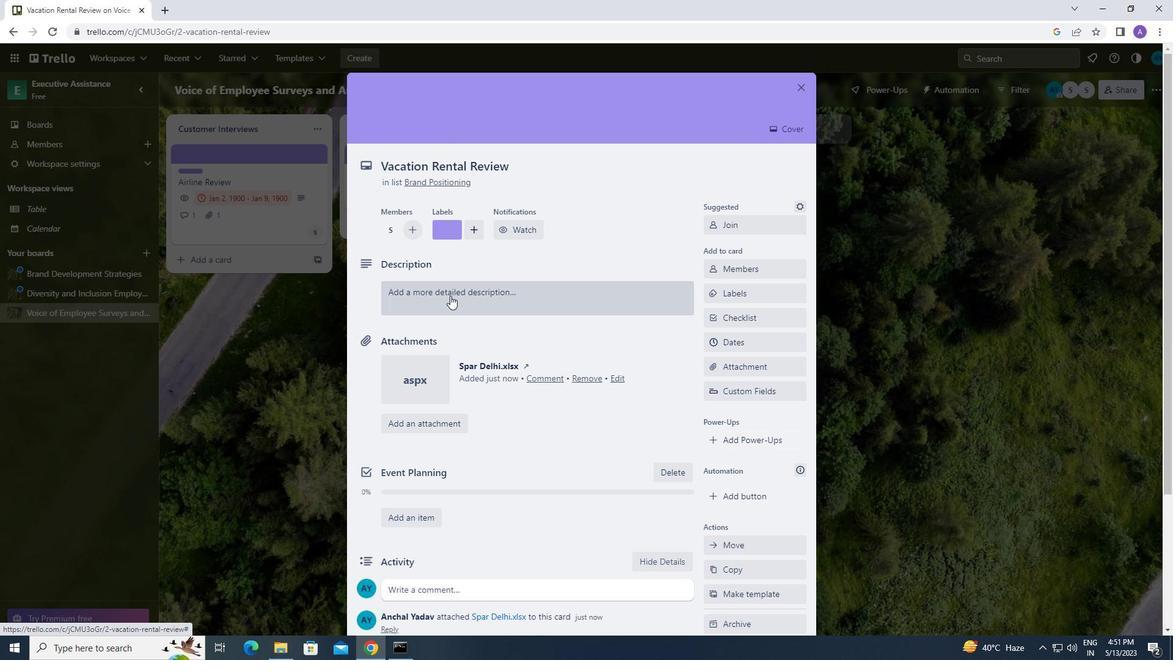 
Action: Mouse moved to (428, 339)
Screenshot: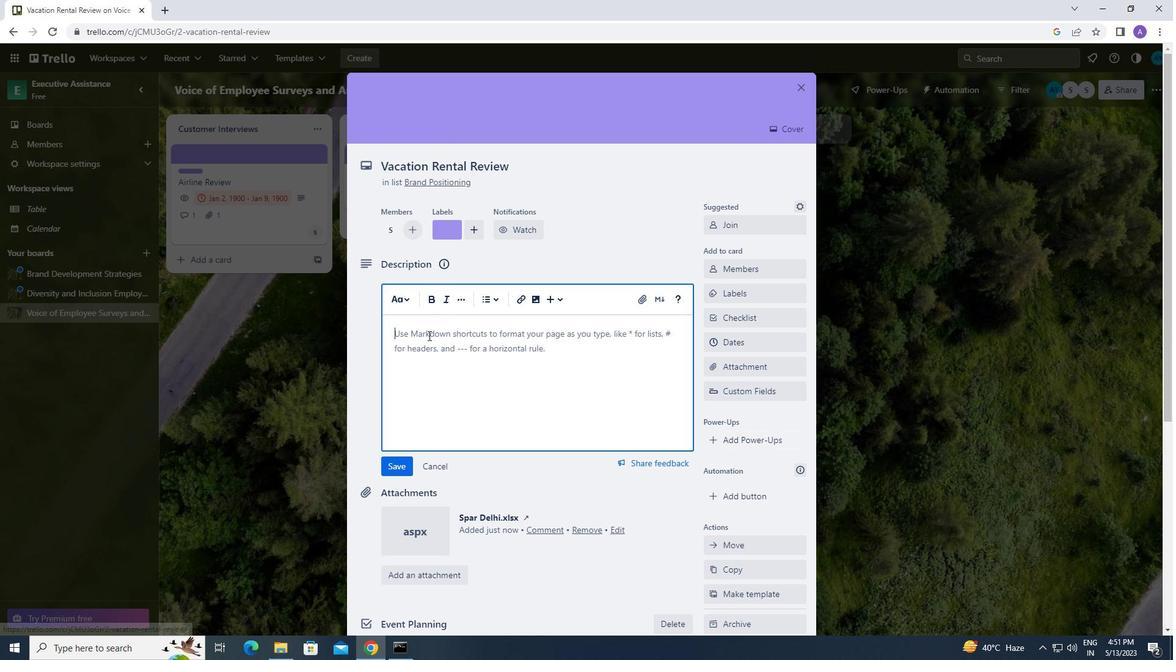 
Action: Mouse pressed left at (428, 339)
Screenshot: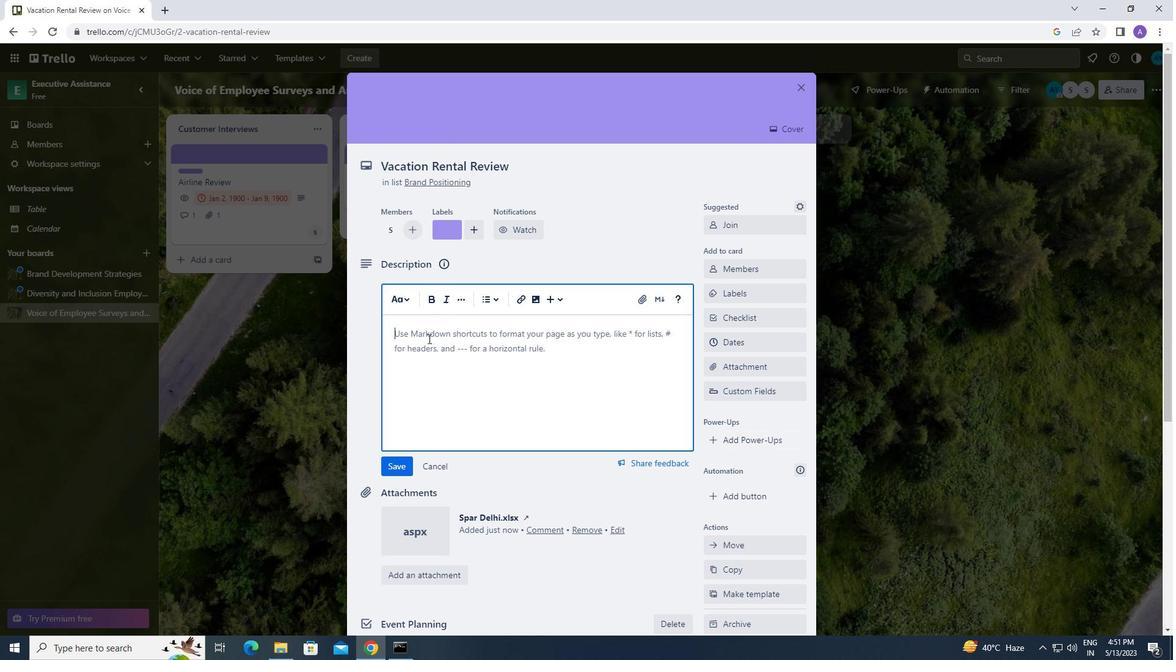 
Action: Key pressed <Key.caps_lock><Key.caps_lock>team-building<Key.space>event<Key.space>at<Key.space>a<Key.space>local<Key.space>charity
Screenshot: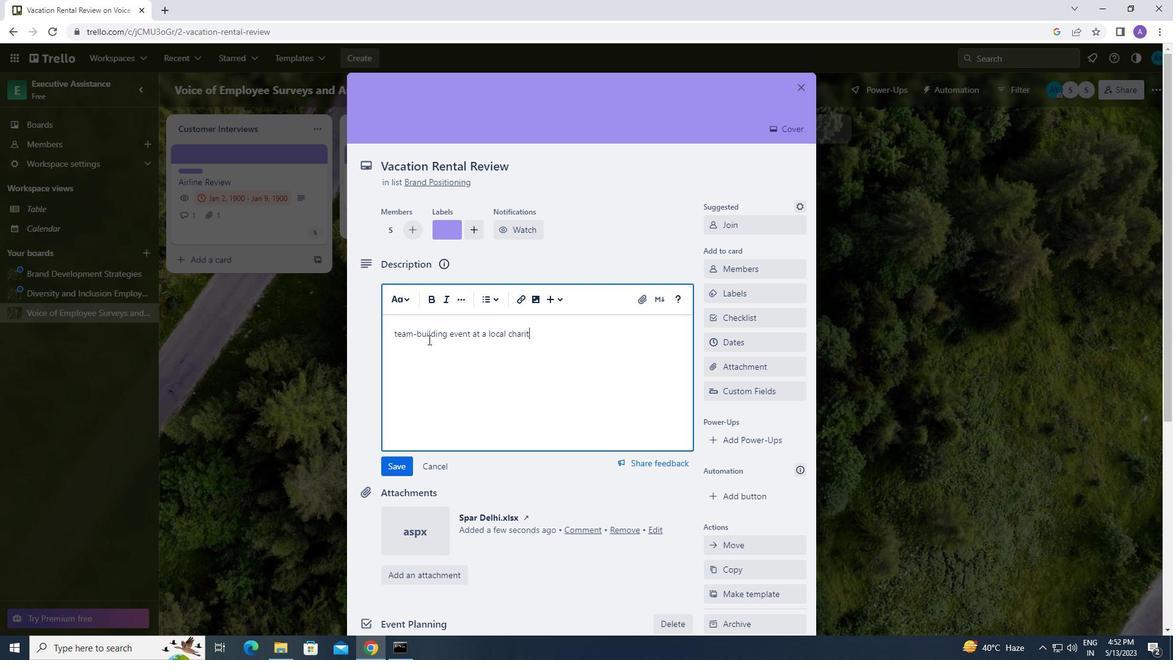 
Action: Mouse moved to (389, 466)
Screenshot: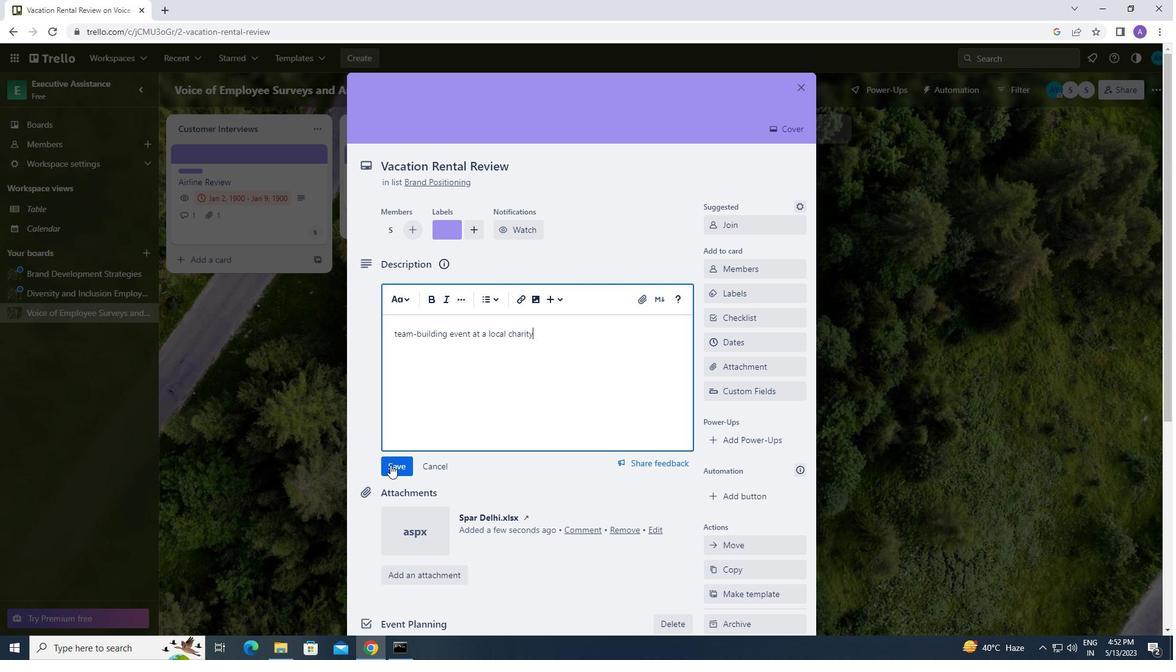 
Action: Mouse pressed left at (389, 466)
Screenshot: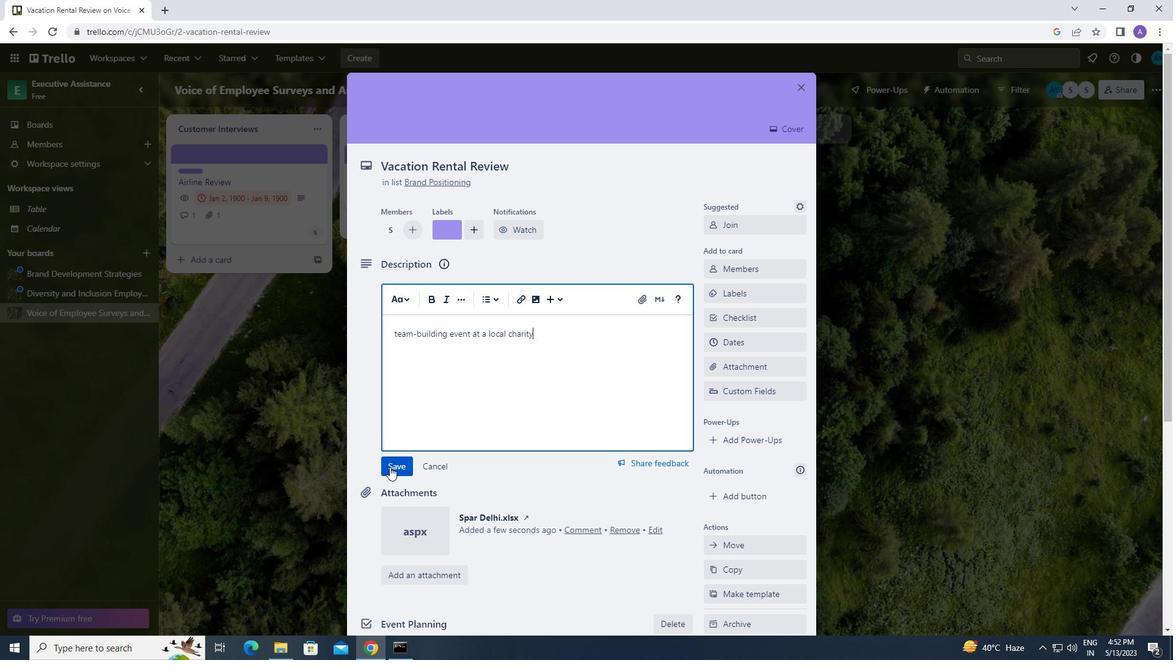 
Action: Mouse moved to (426, 561)
Screenshot: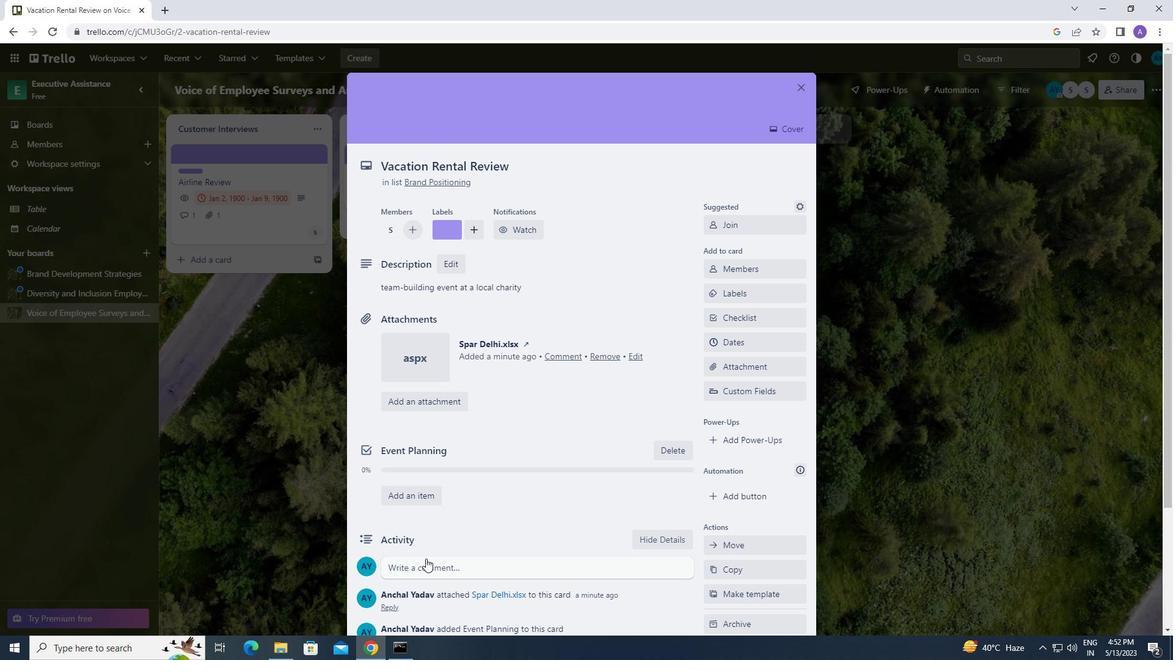 
Action: Mouse pressed left at (426, 561)
Screenshot: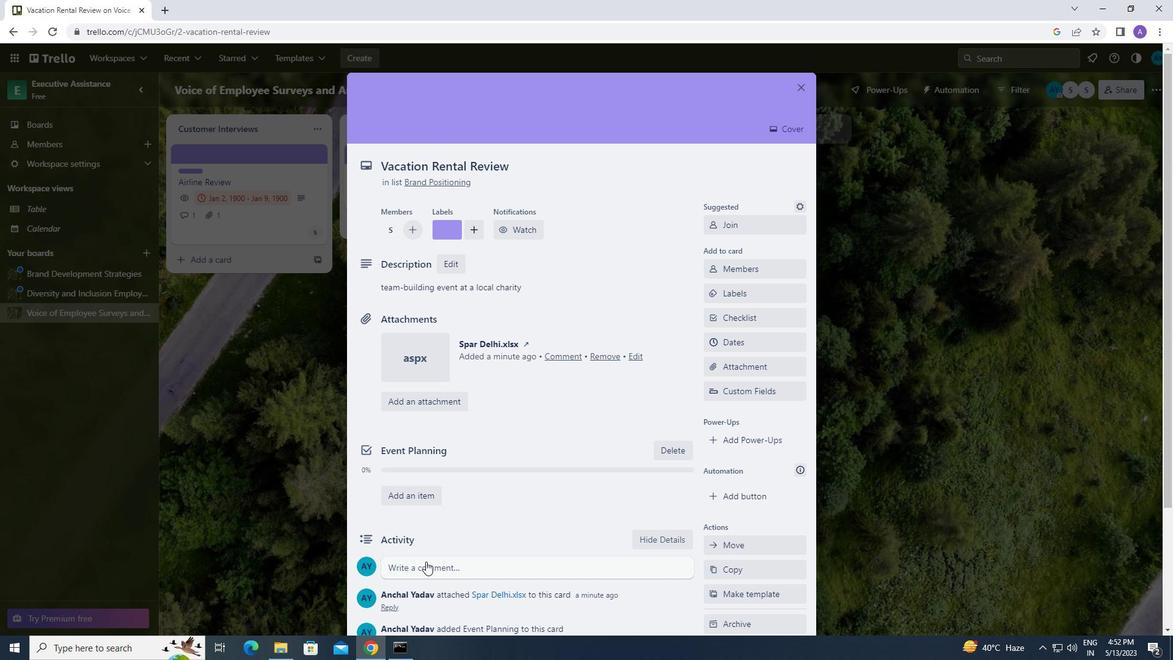 
Action: Mouse moved to (418, 606)
Screenshot: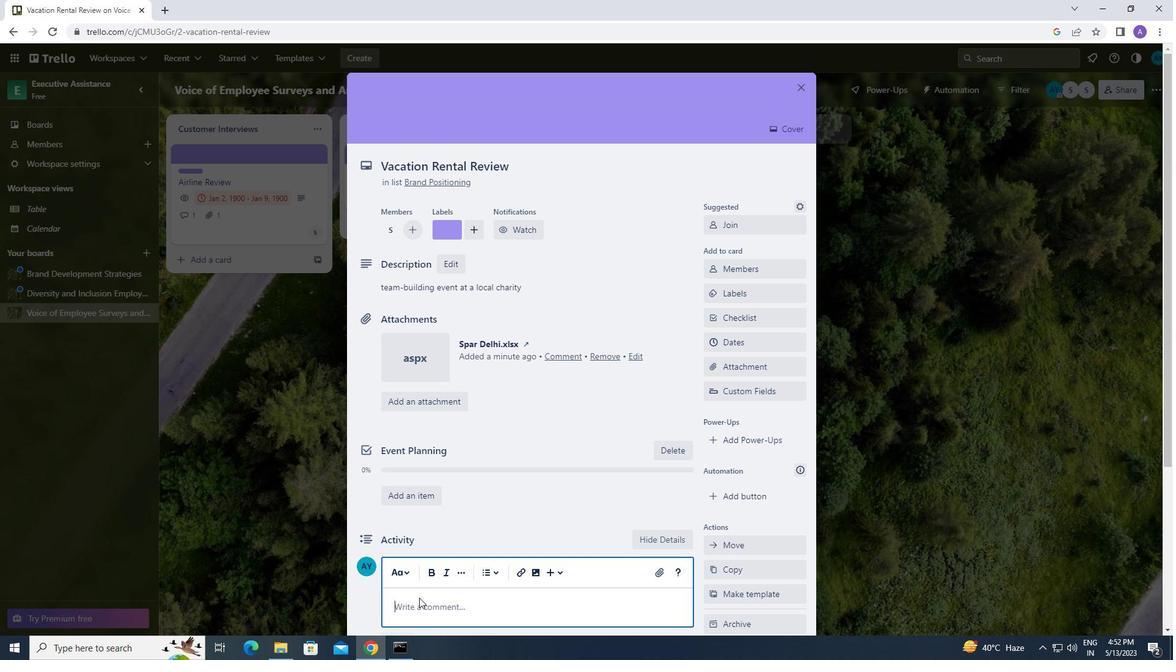 
Action: Mouse pressed left at (418, 606)
Screenshot: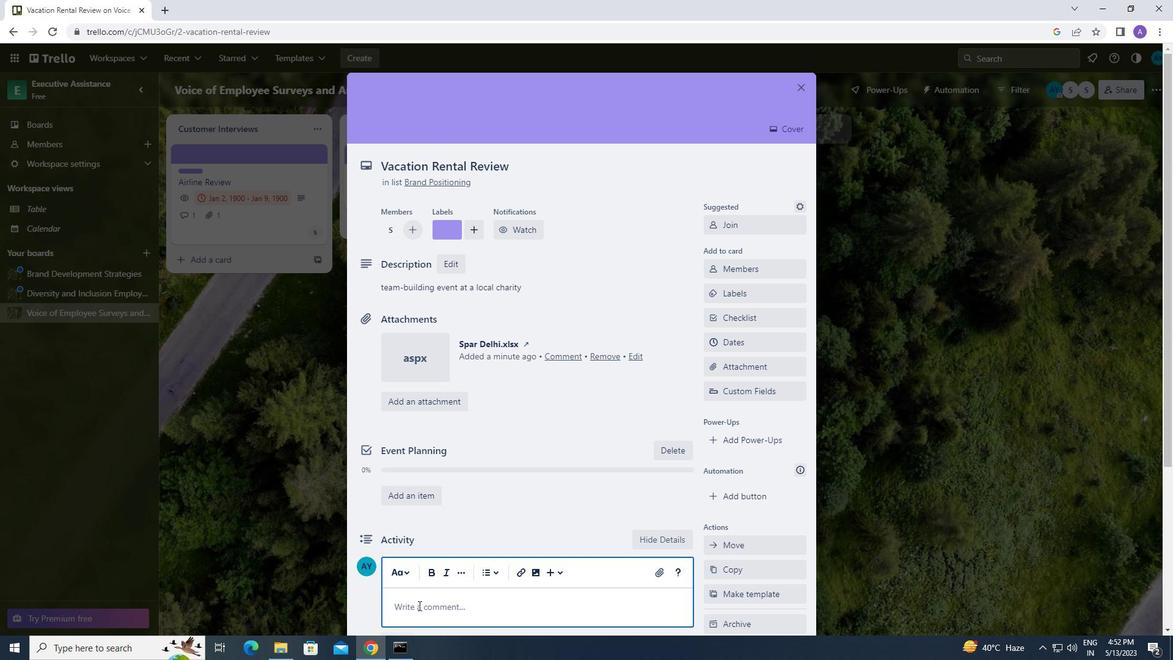 
Action: Mouse scrolled (418, 606) with delta (0, 0)
Screenshot: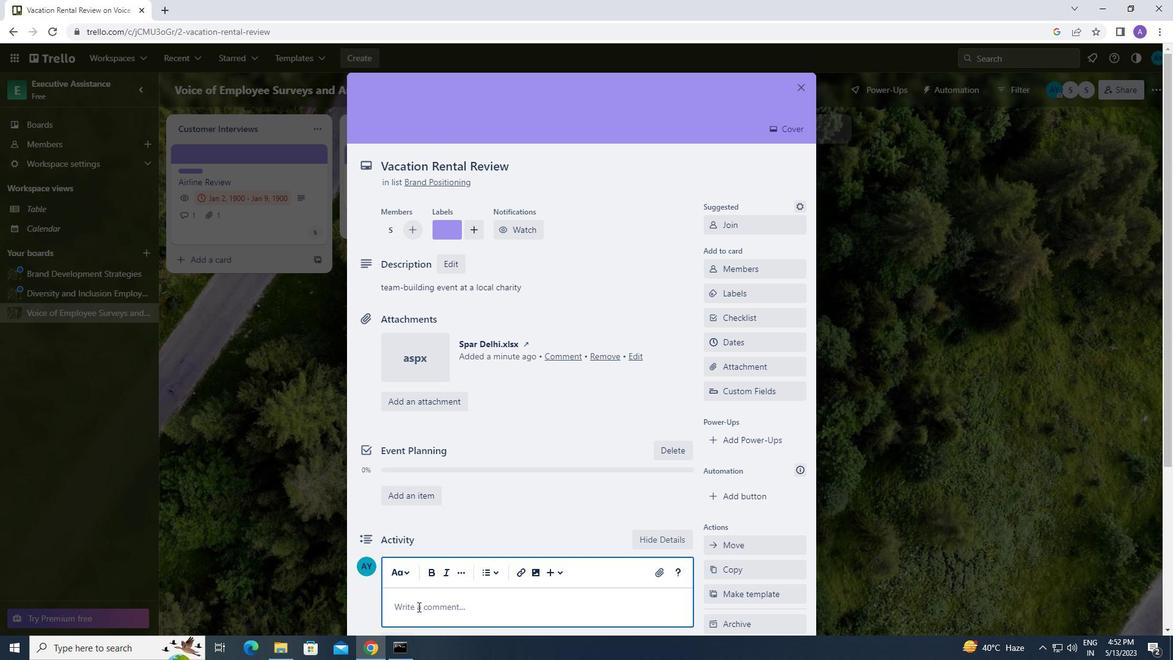 
Action: Mouse scrolled (418, 606) with delta (0, 0)
Screenshot: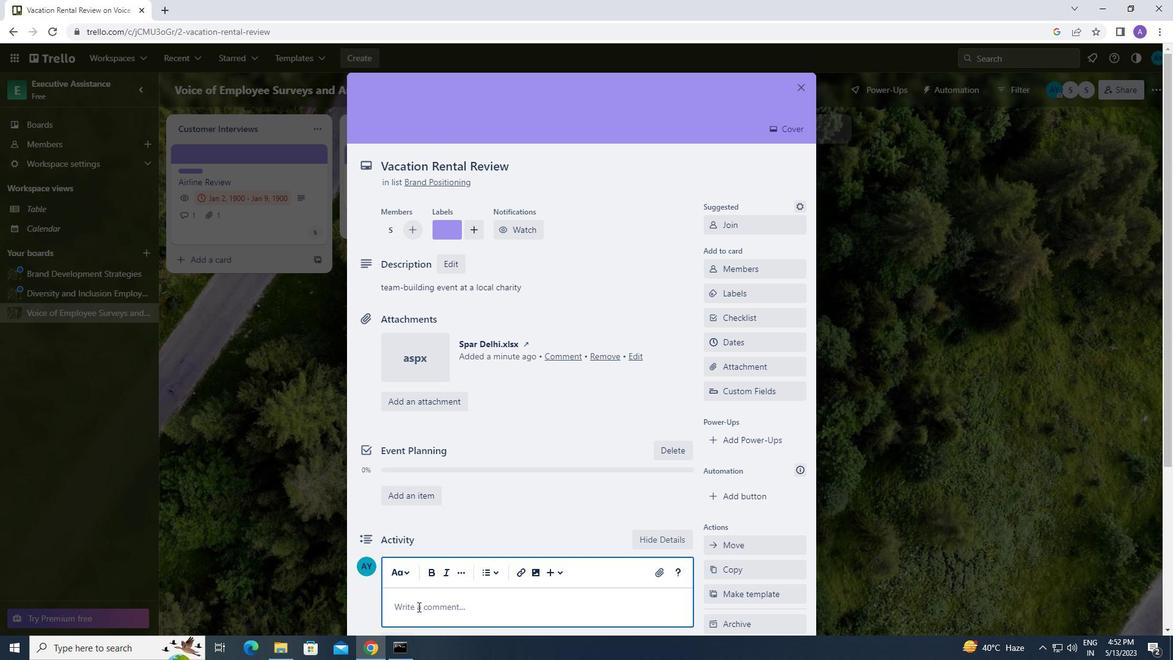 
Action: Mouse moved to (434, 485)
Screenshot: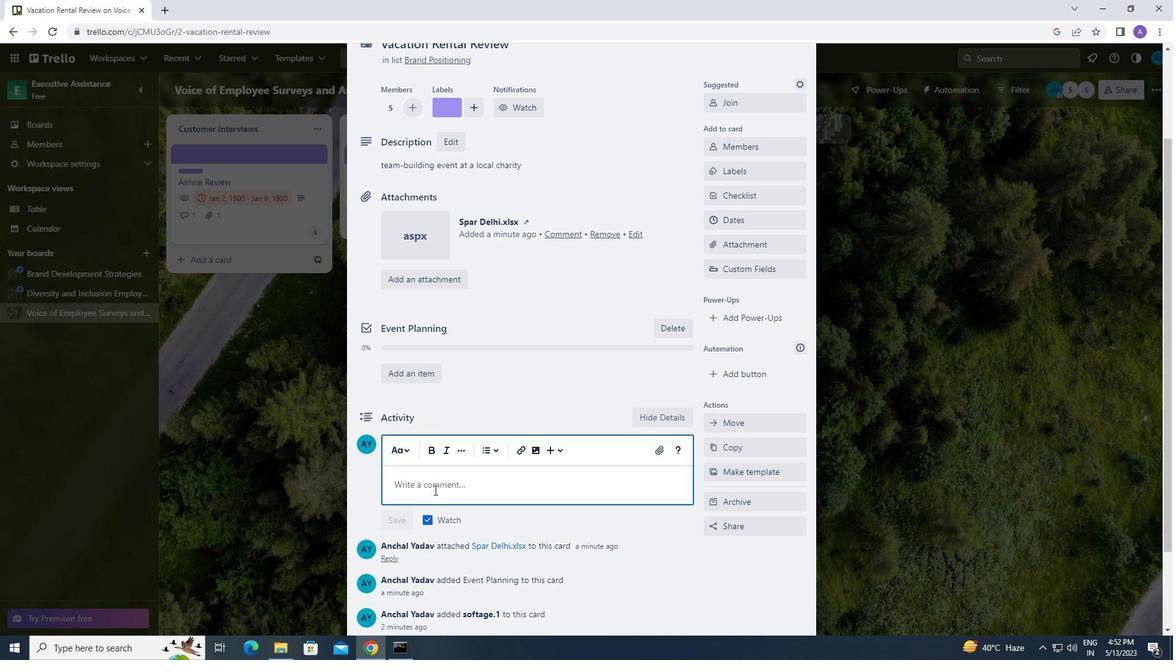 
Action: Mouse pressed left at (434, 485)
Screenshot: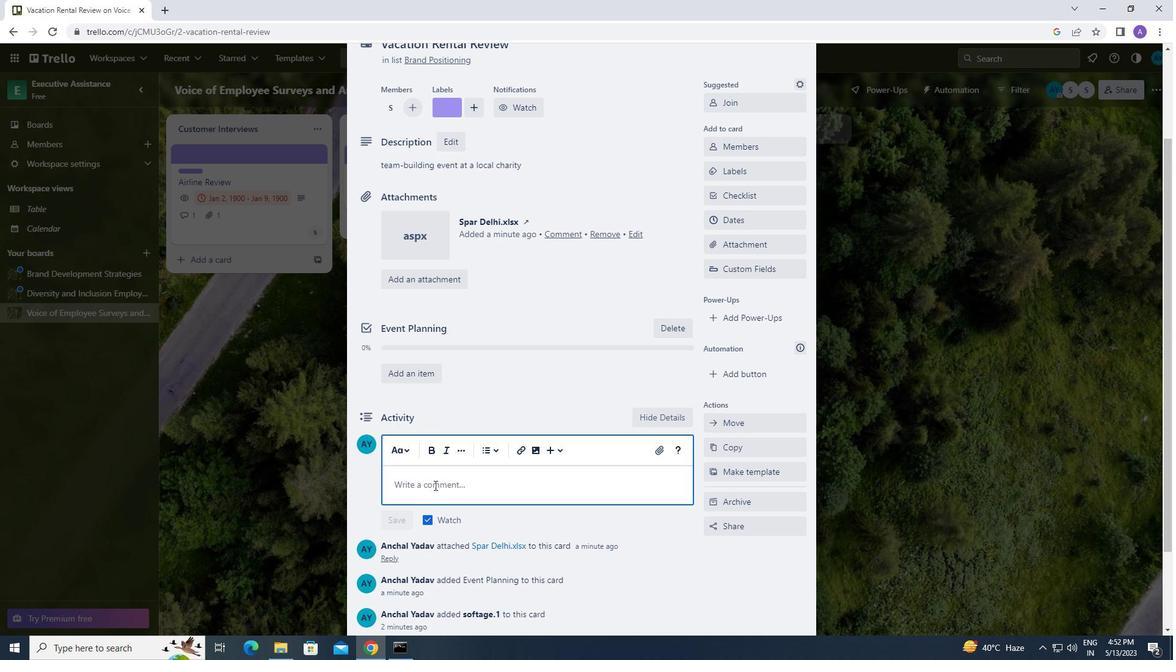 
Action: Key pressed <Key.caps_lock>l<Key.caps_lock>et<Key.space>us<Key.space>approach<Key.space>this<Key.space>task<Key.space>with<Key.space>a<Key.space>sense<Key.space>ofc<Key.backspace><Key.space>continuous<Key.space>improvement,<Key.space>seeking<Key.space>to<Key.space>learn<Key.space>from<Key.space>our<Key.space>mistakes<Key.space>and<Key.space>iterate<Key.space>our<Key.space>approach
Screenshot: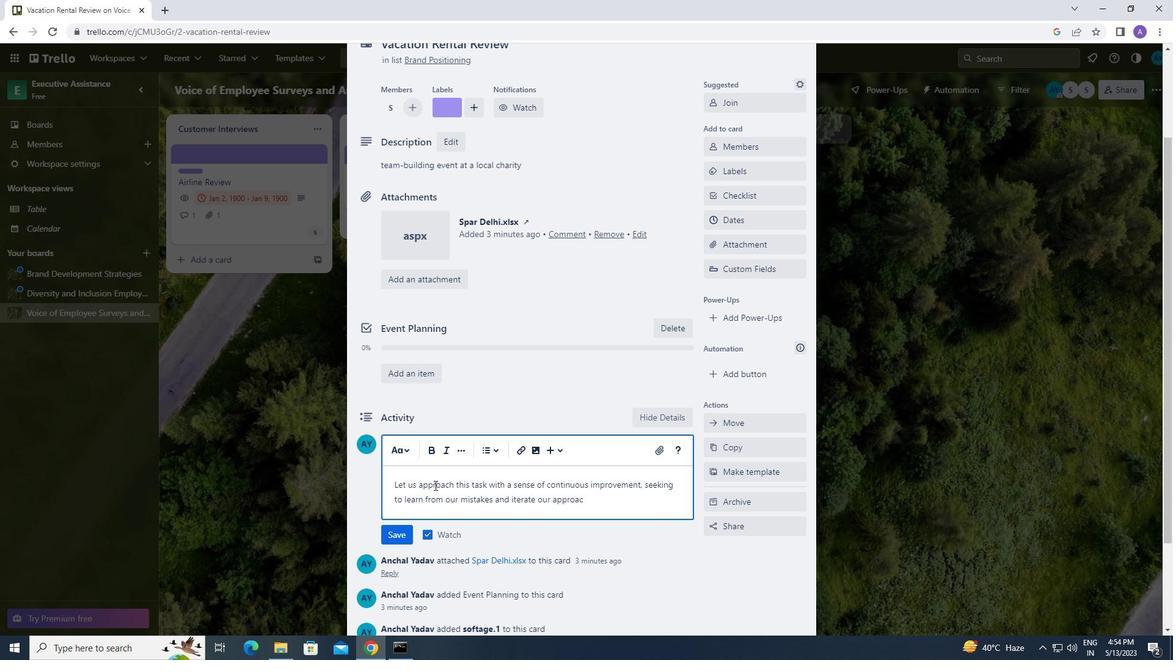 
Action: Mouse moved to (388, 528)
Screenshot: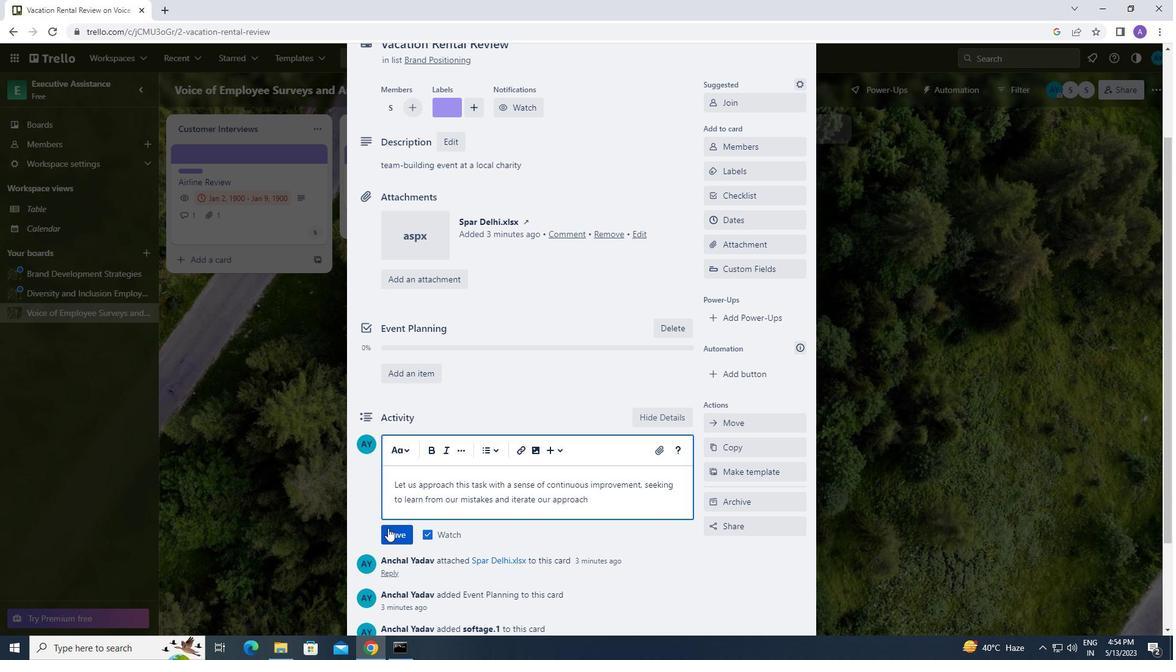 
Action: Mouse pressed left at (388, 528)
Screenshot: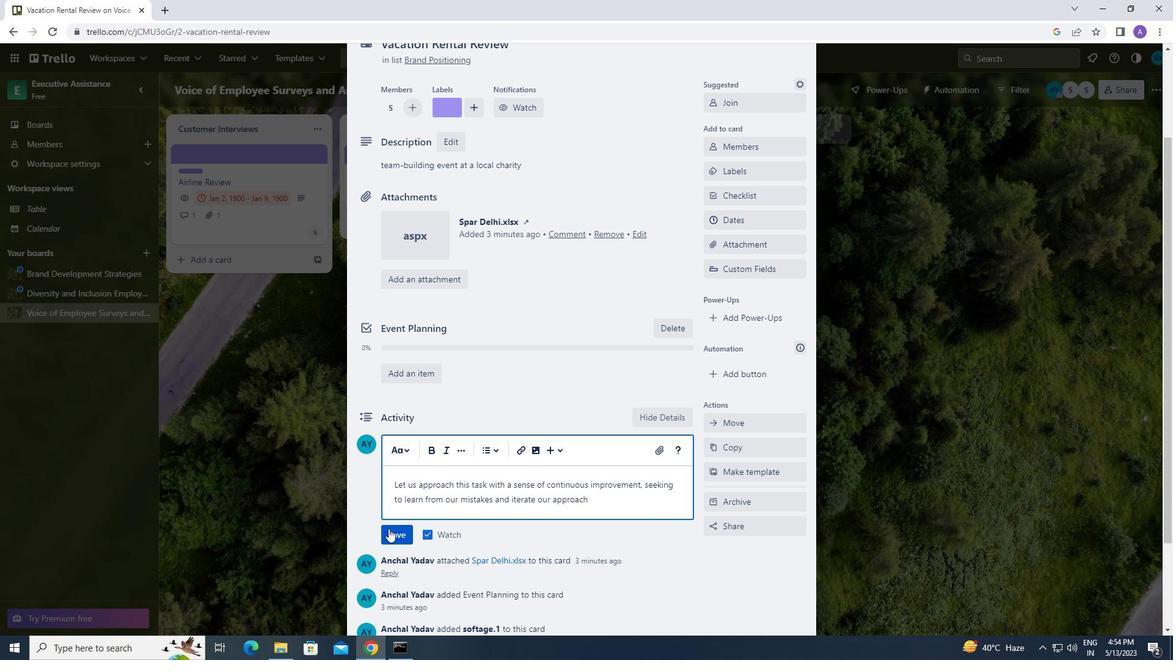 
Action: Mouse moved to (741, 220)
Screenshot: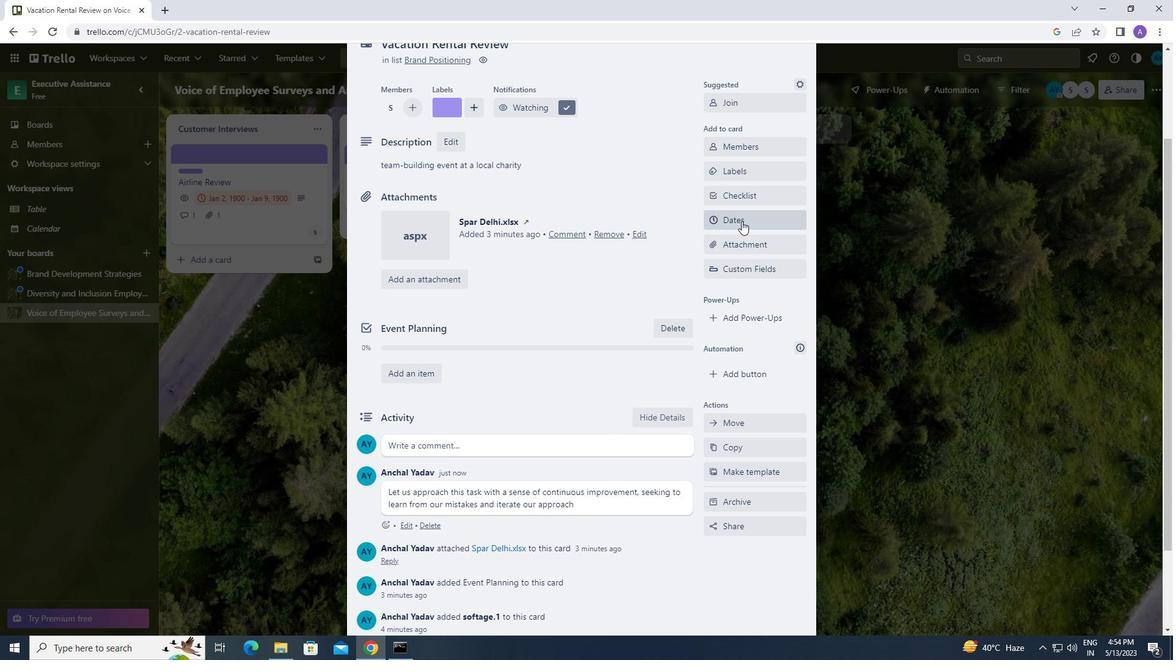 
Action: Mouse pressed left at (741, 220)
Screenshot: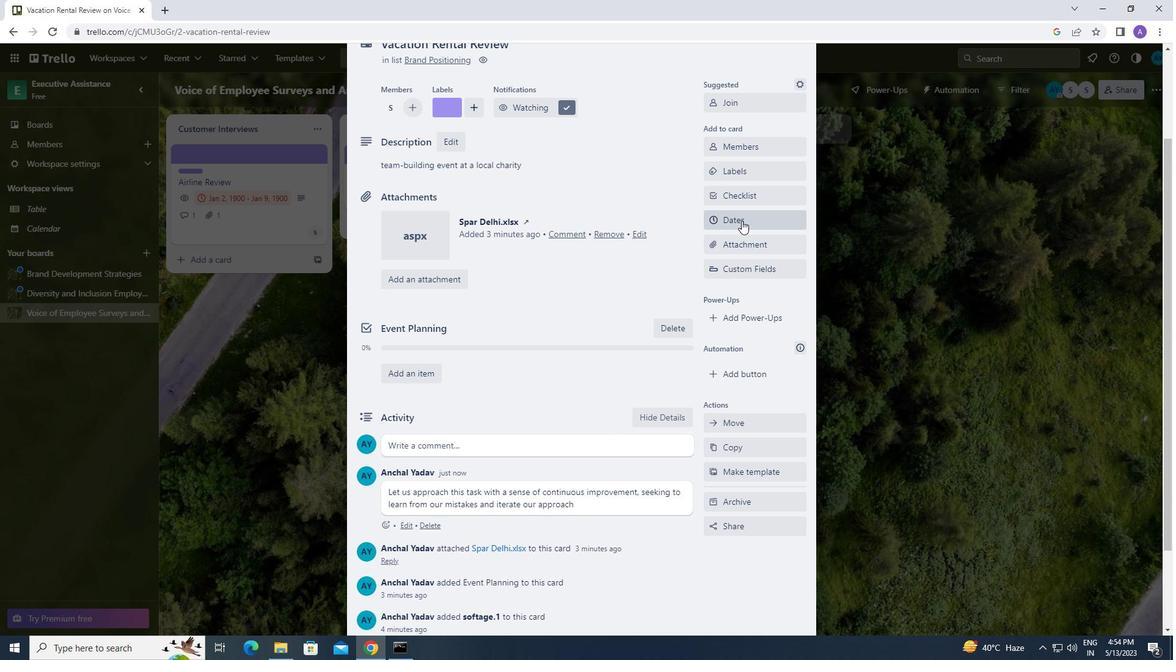 
Action: Mouse moved to (715, 311)
Screenshot: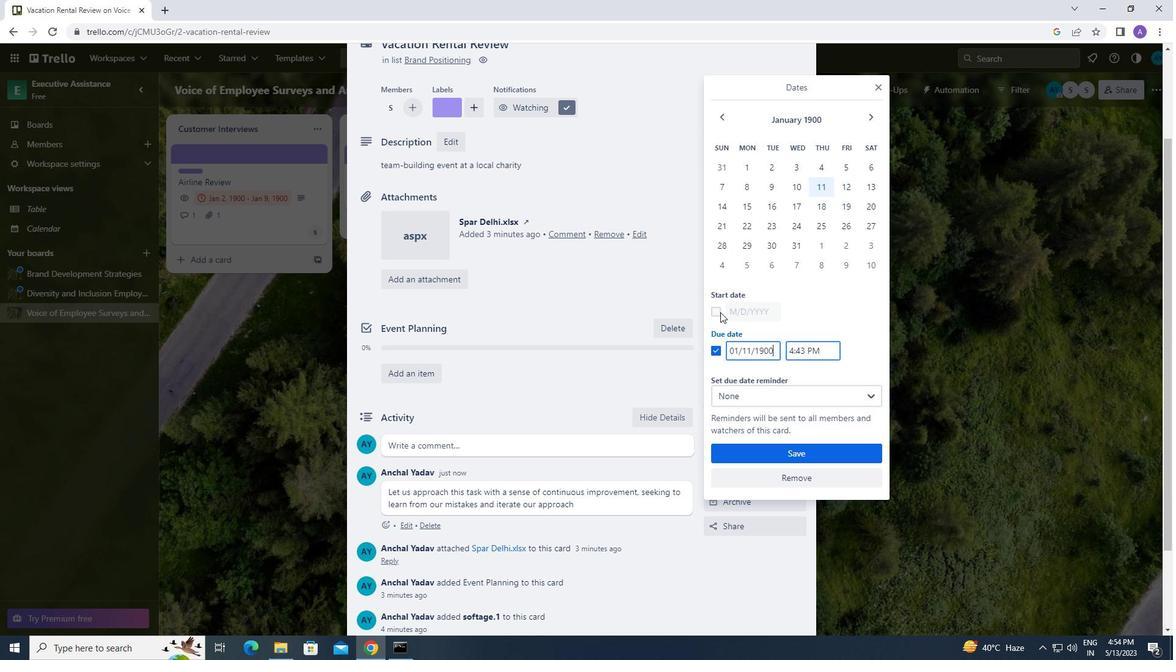 
Action: Mouse pressed left at (715, 311)
Screenshot: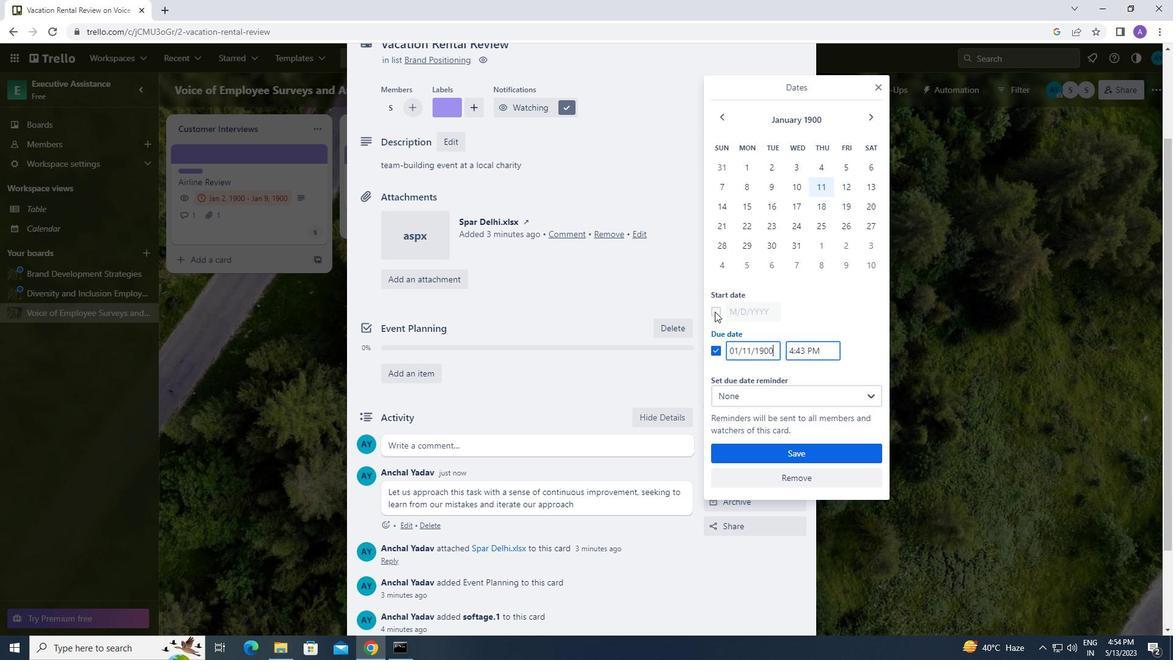 
Action: Mouse moved to (842, 161)
Screenshot: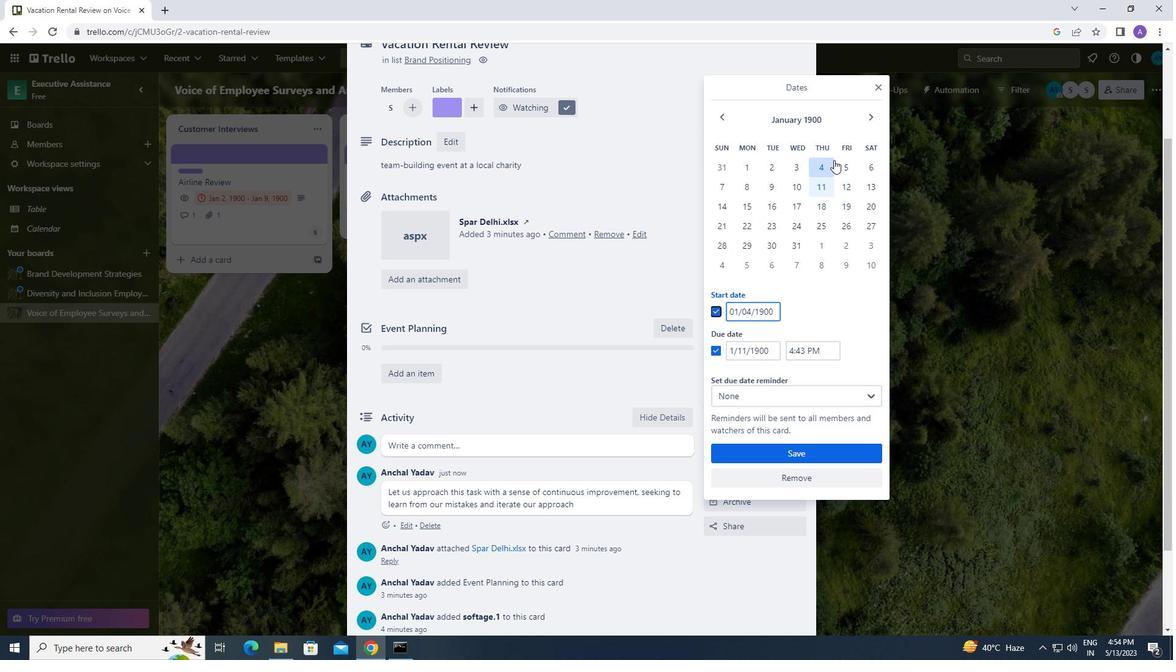 
Action: Mouse pressed left at (842, 161)
Screenshot: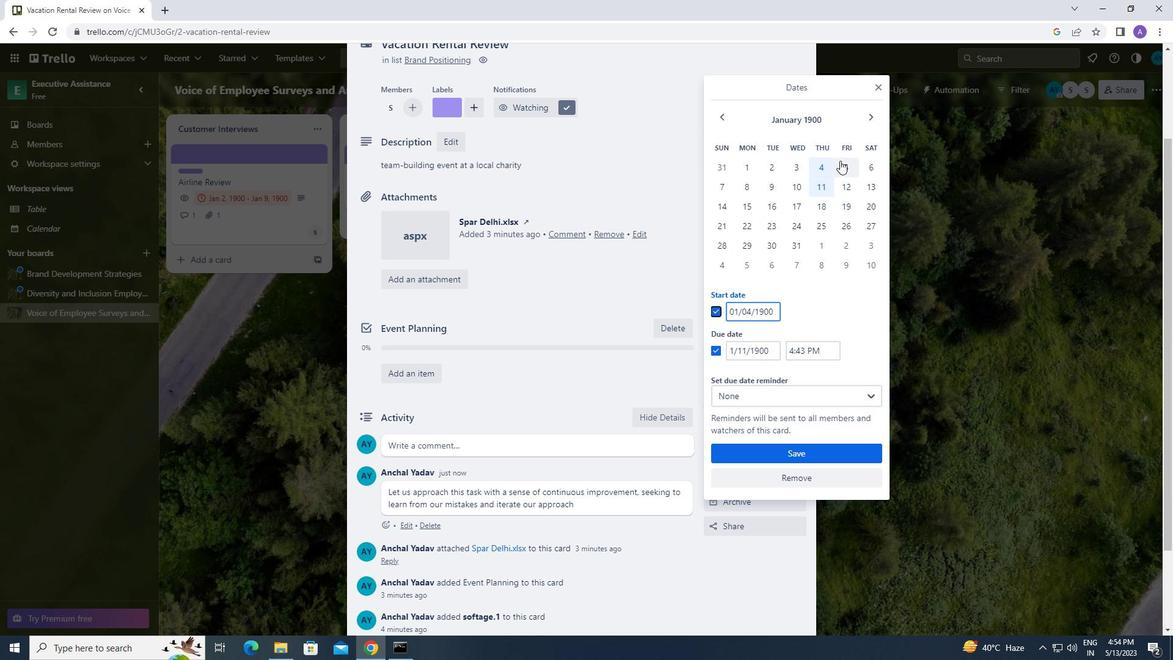 
Action: Mouse moved to (745, 348)
Screenshot: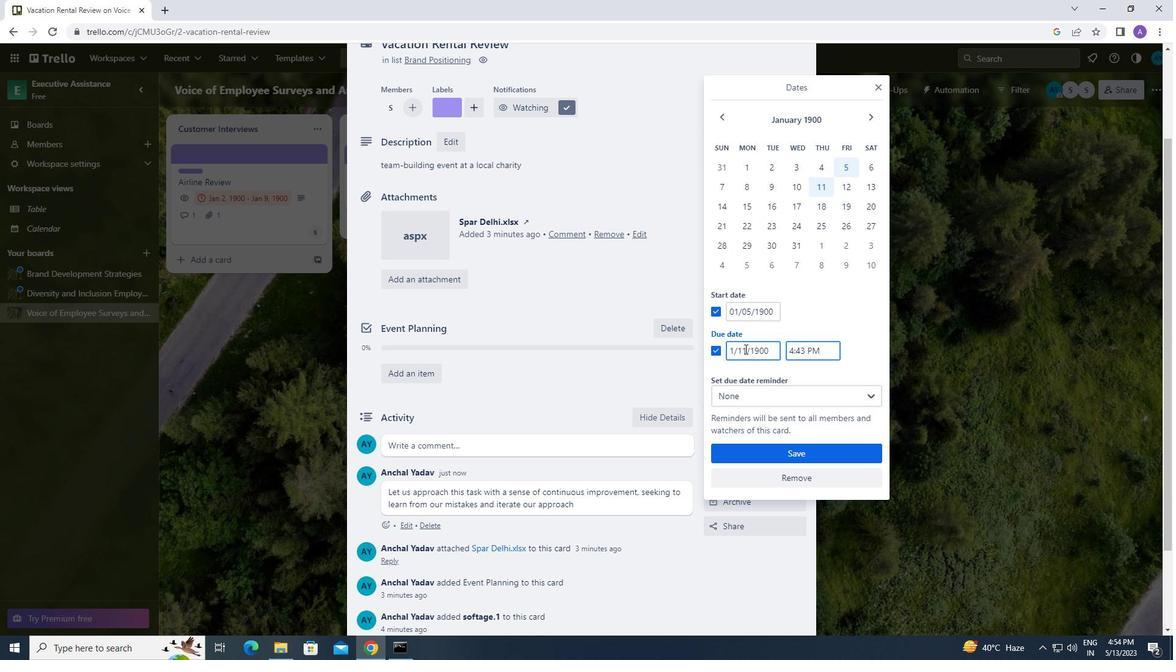 
Action: Mouse pressed left at (745, 348)
Screenshot: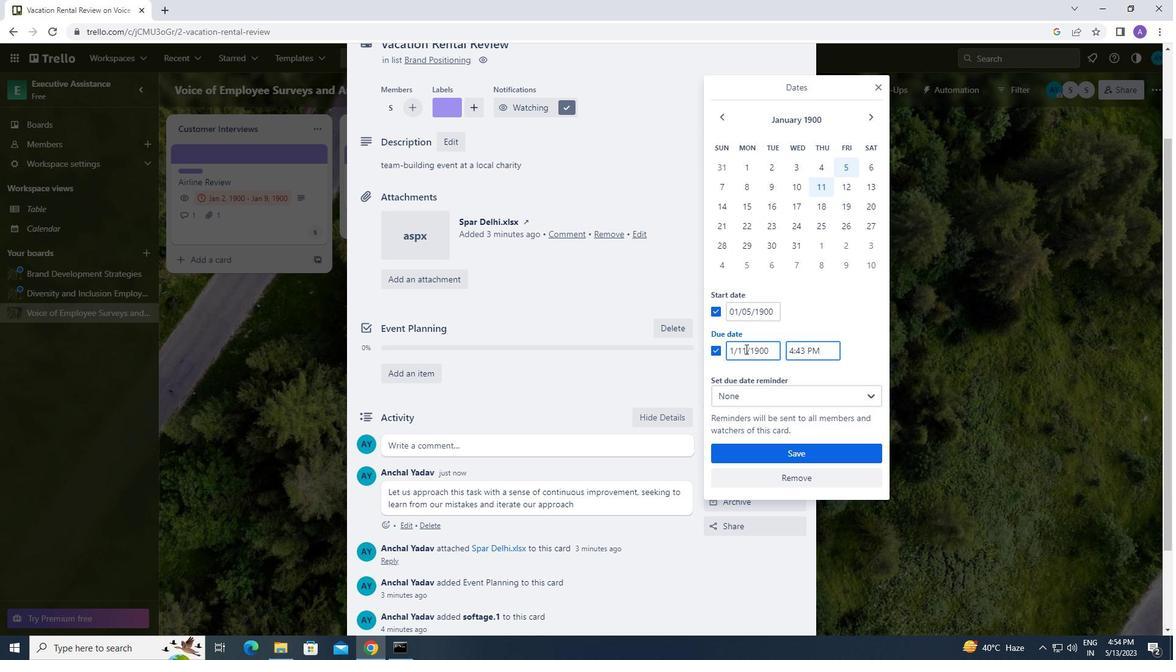 
Action: Mouse moved to (745, 348)
Screenshot: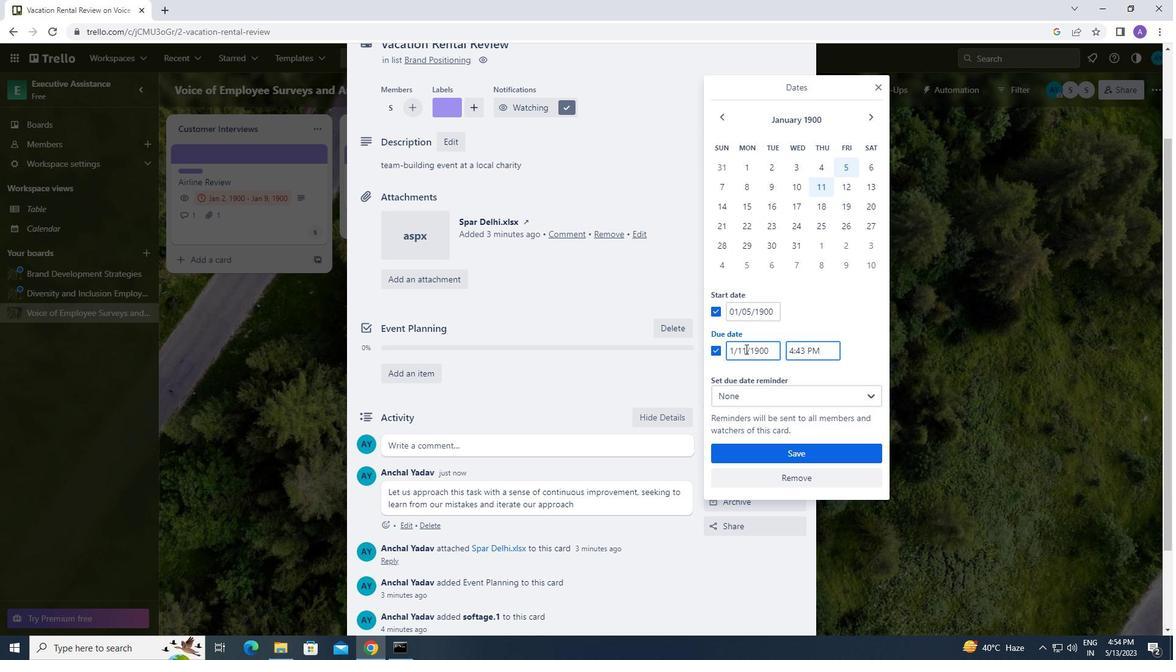 
Action: Key pressed <Key.backspace>2
Screenshot: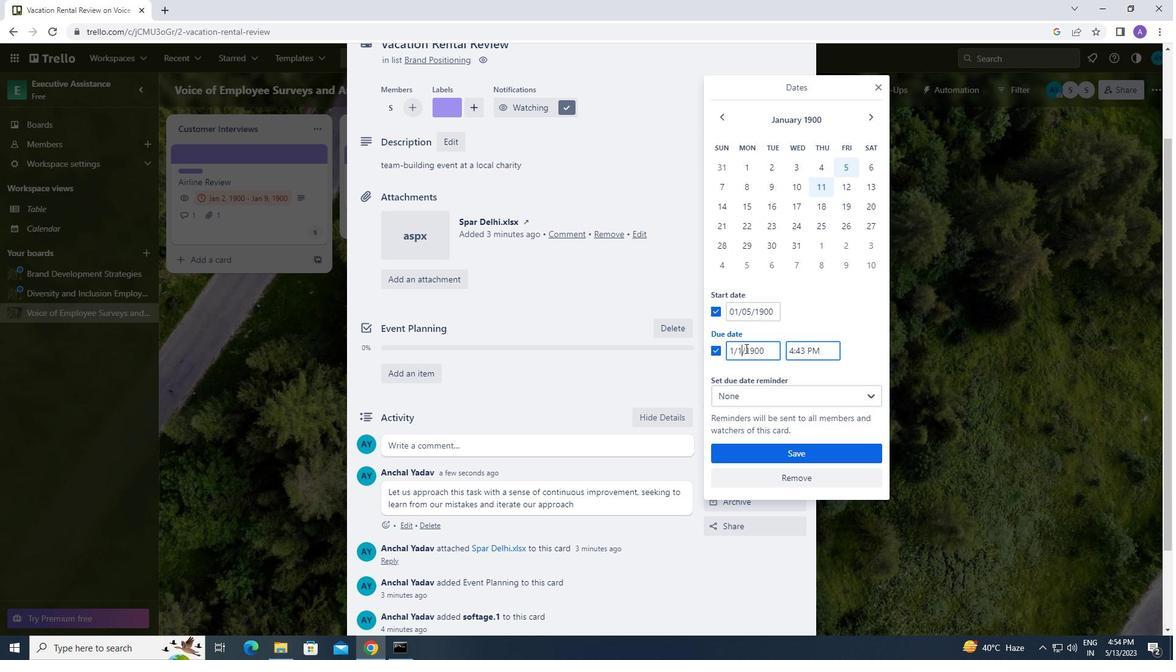 
Action: Mouse moved to (758, 449)
Screenshot: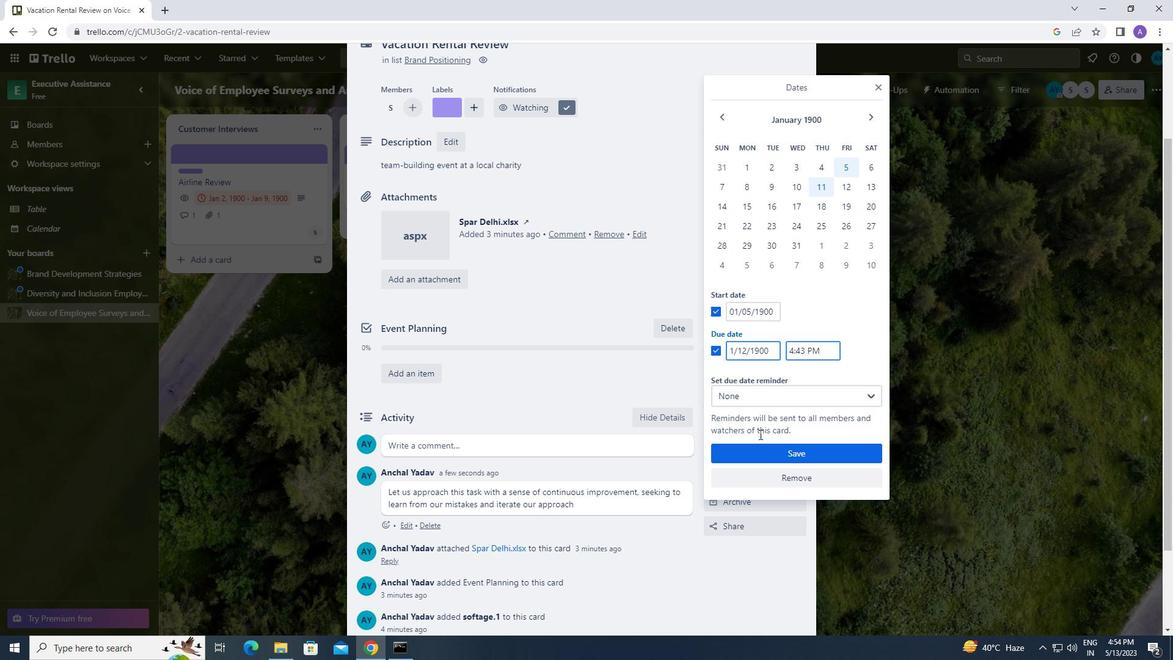 
Action: Mouse pressed left at (758, 449)
Screenshot: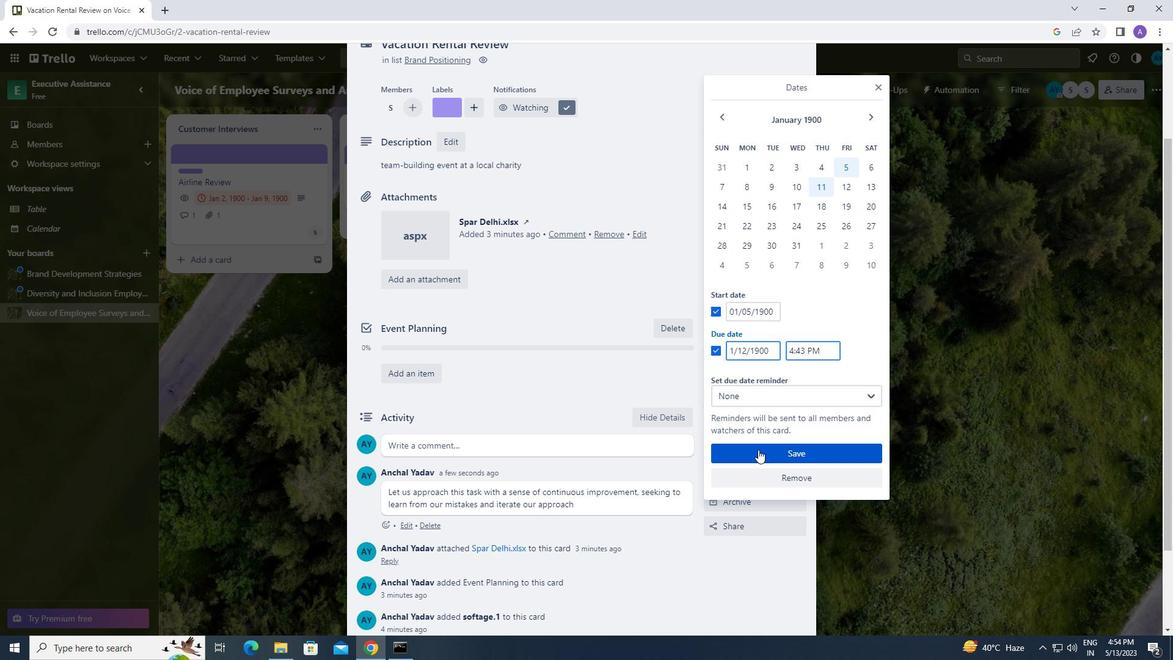 
